 Task: Look for space in Le Hochet, Mauritius from 7th July, 2023 to 15th July, 2023 for 6 adults in price range Rs.15000 to Rs.20000. Place can be entire place with 3 bedrooms having 3 beds and 3 bathrooms. Property type can be house, flat, guest house. Amenities needed are: washing machine. Booking option can be shelf check-in. Required host language is English.
Action: Mouse moved to (439, 118)
Screenshot: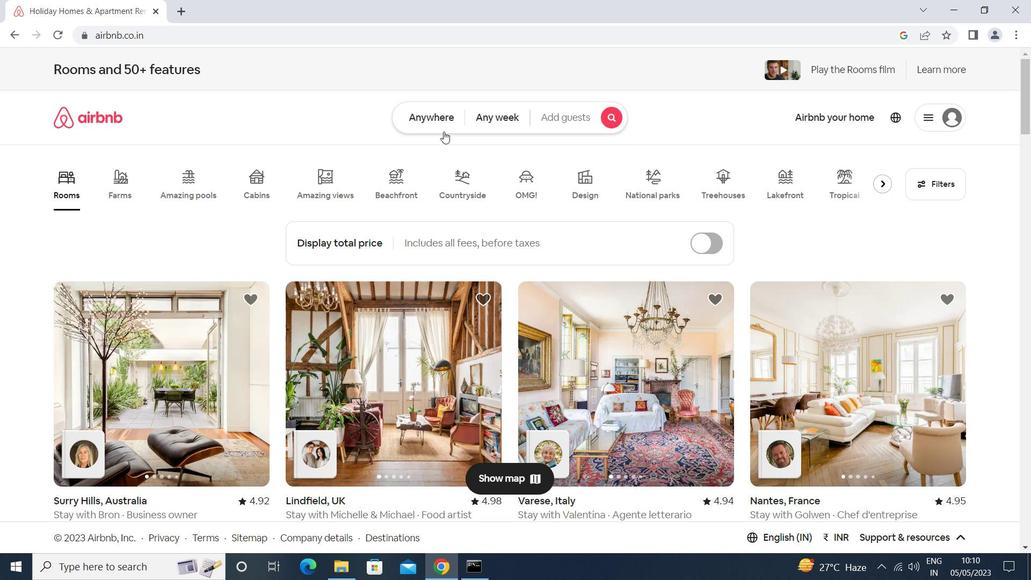 
Action: Mouse pressed left at (439, 118)
Screenshot: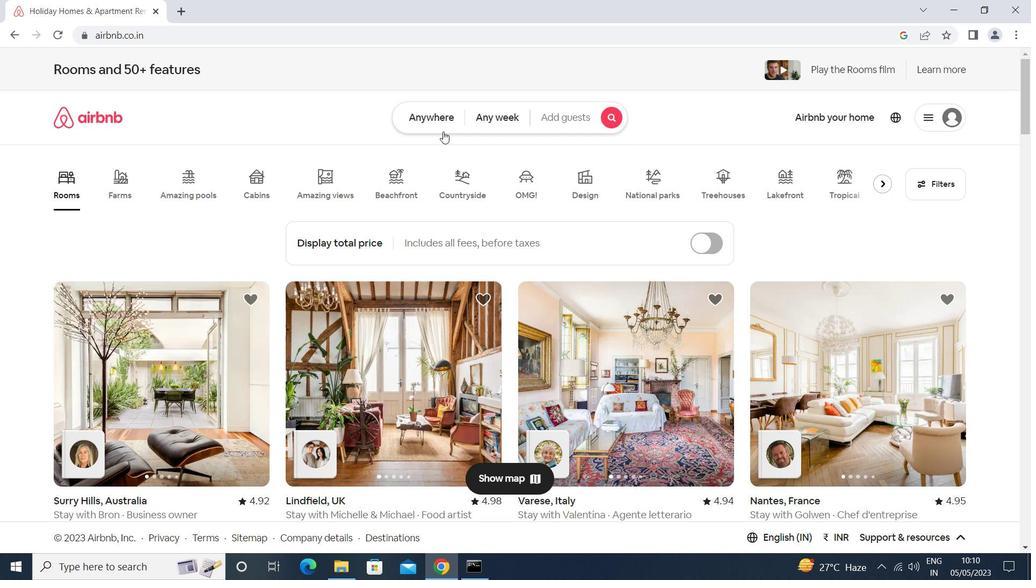 
Action: Mouse moved to (379, 164)
Screenshot: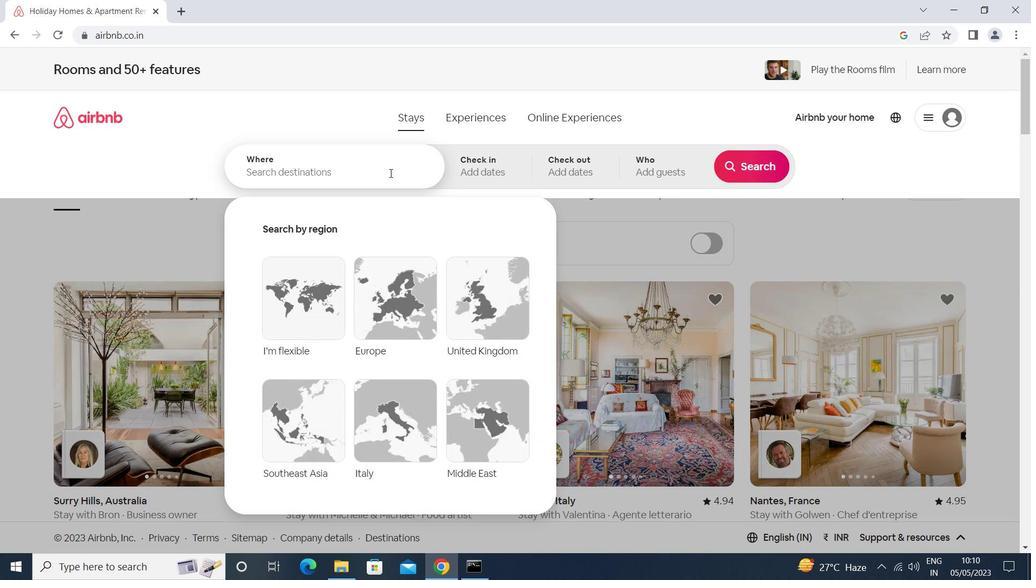 
Action: Mouse pressed left at (379, 164)
Screenshot: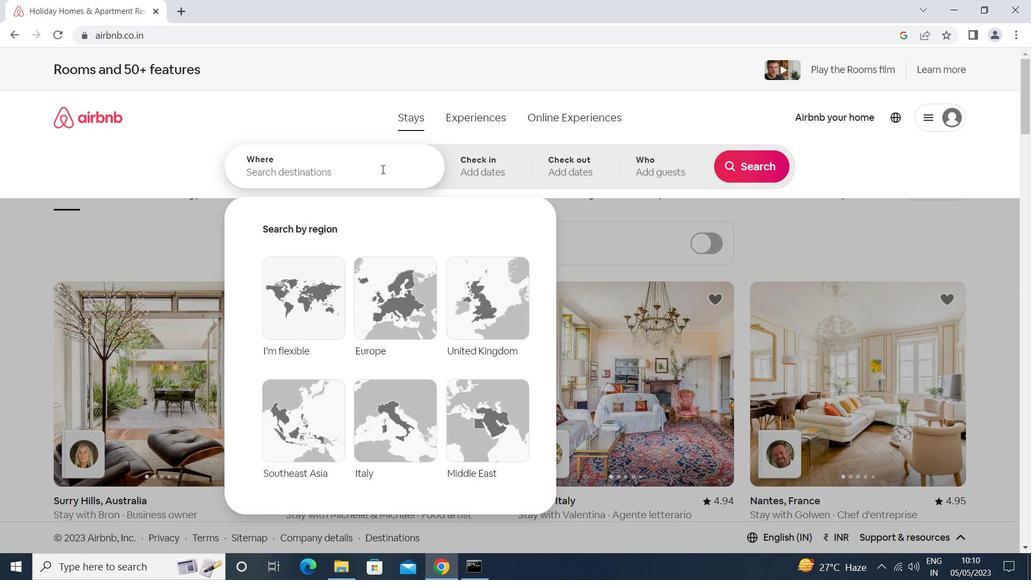 
Action: Mouse moved to (379, 164)
Screenshot: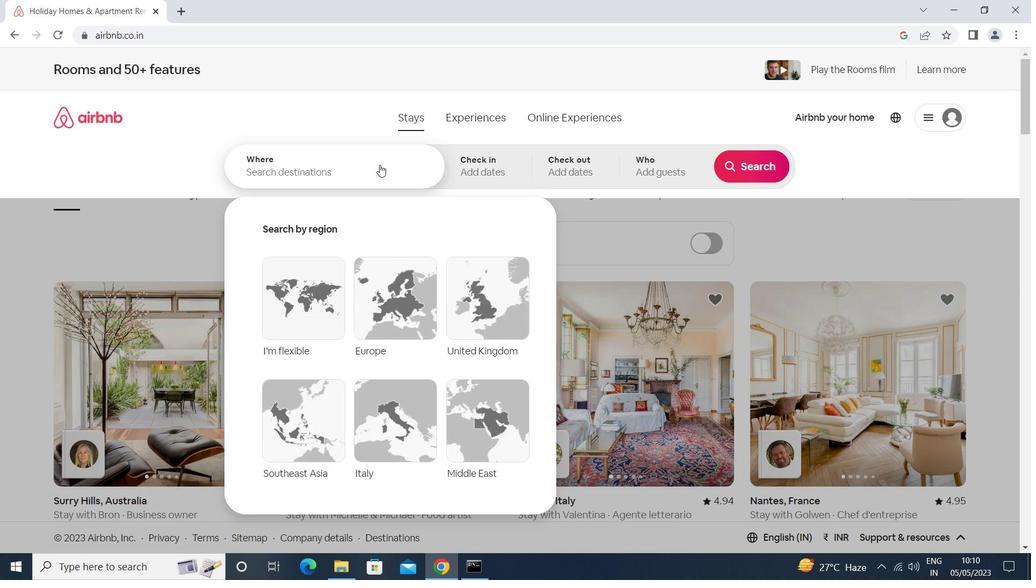 
Action: Key pressed le<Key.backspace><Key.caps_lock>e<Key.space>hochet<Key.space><Key.enter>
Screenshot: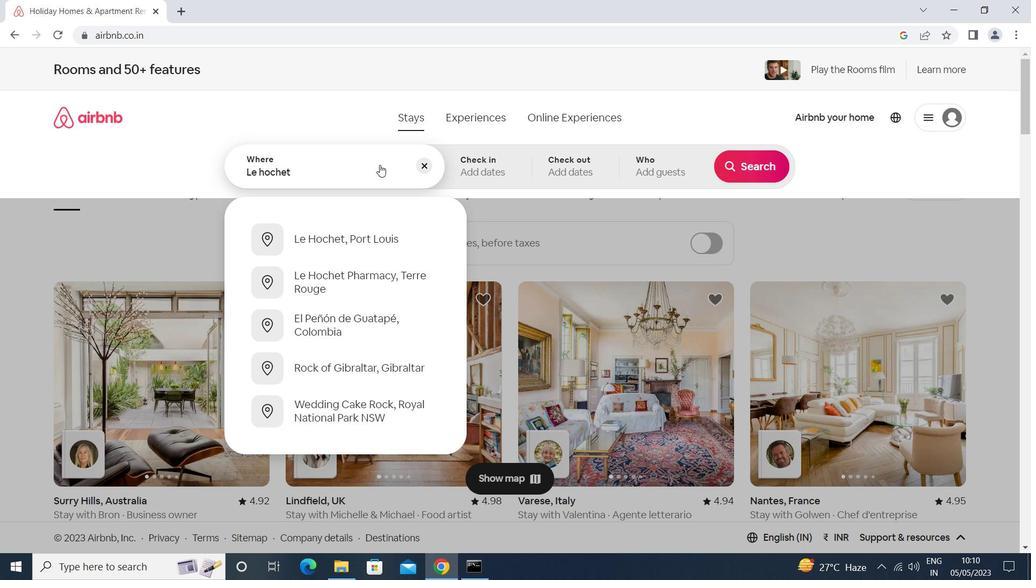 
Action: Mouse moved to (745, 271)
Screenshot: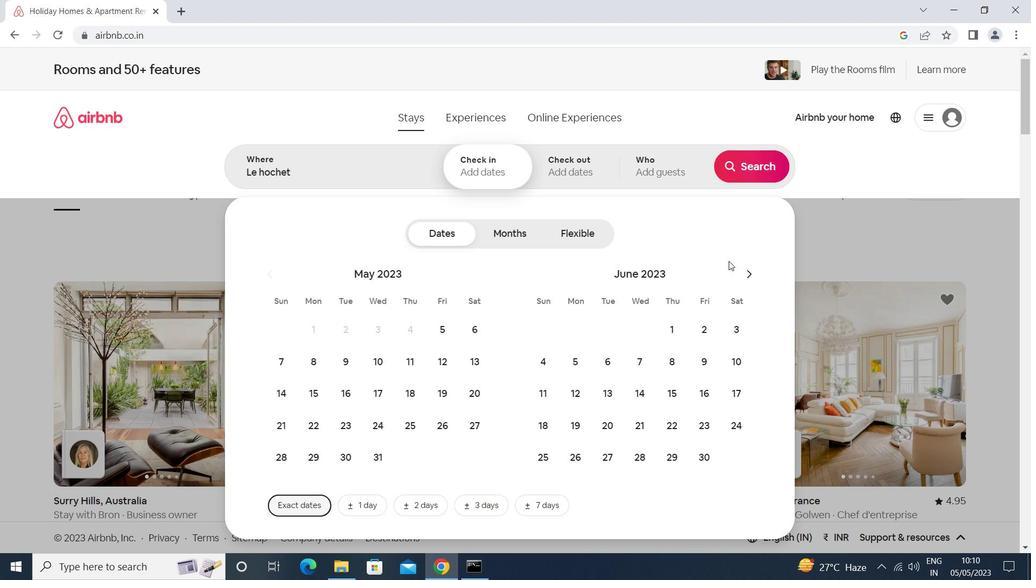
Action: Mouse pressed left at (745, 271)
Screenshot: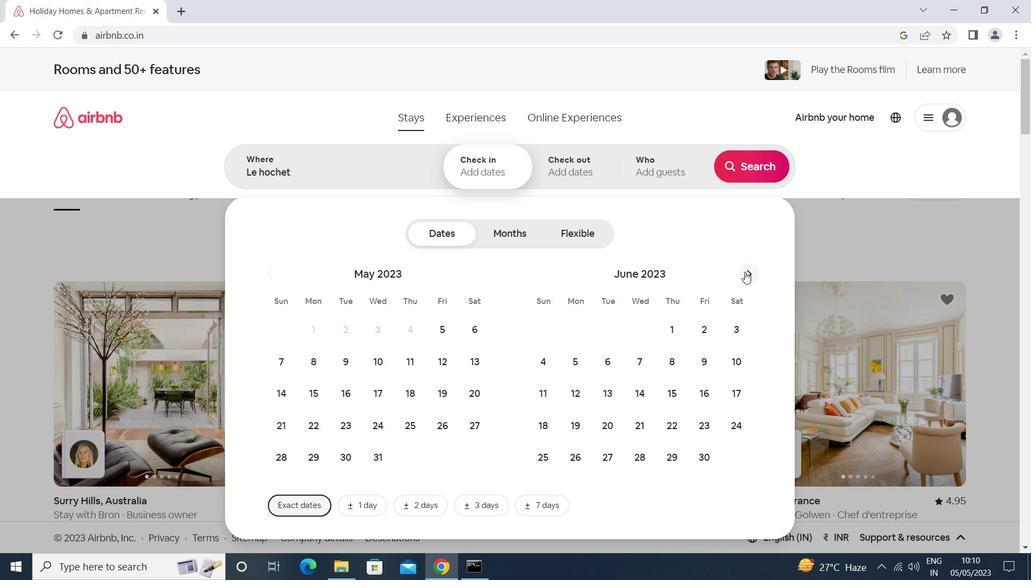 
Action: Mouse moved to (705, 365)
Screenshot: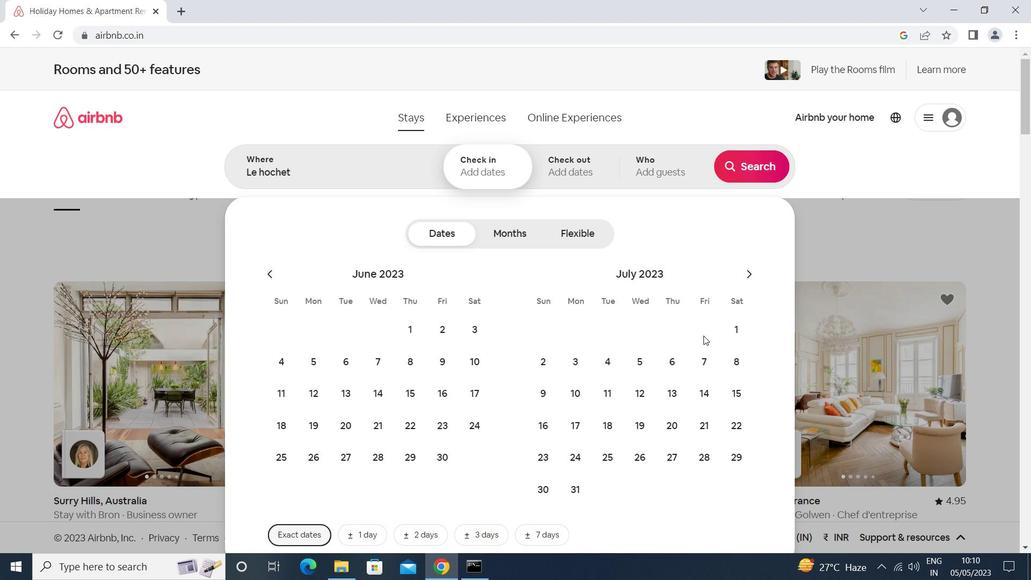 
Action: Mouse pressed left at (705, 365)
Screenshot: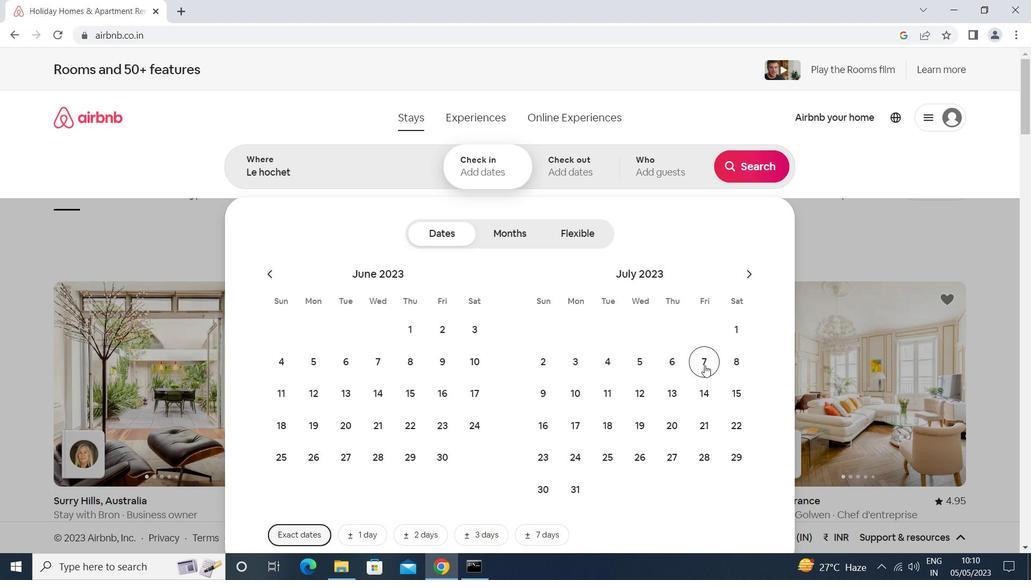 
Action: Mouse moved to (566, 424)
Screenshot: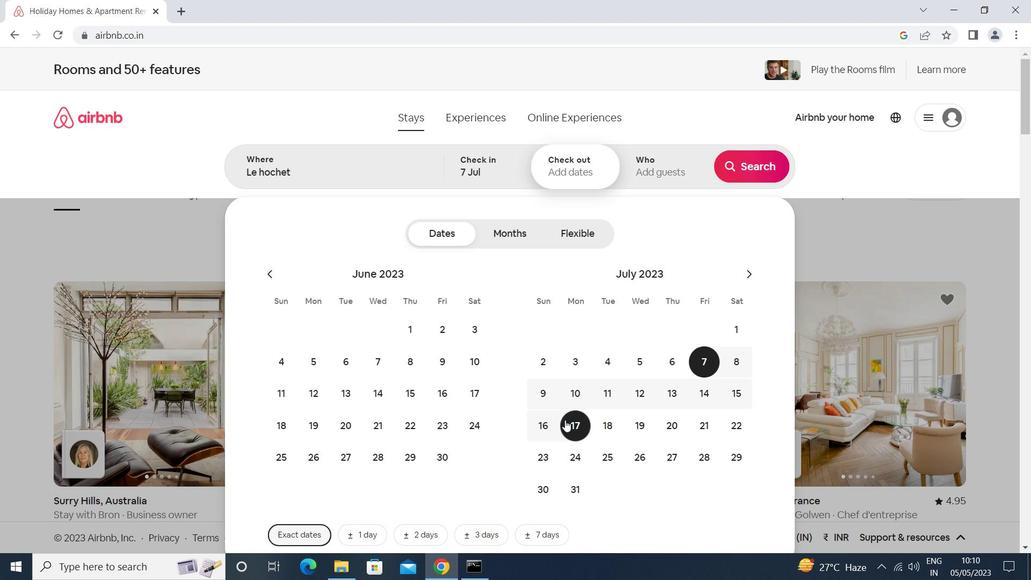 
Action: Mouse pressed left at (566, 424)
Screenshot: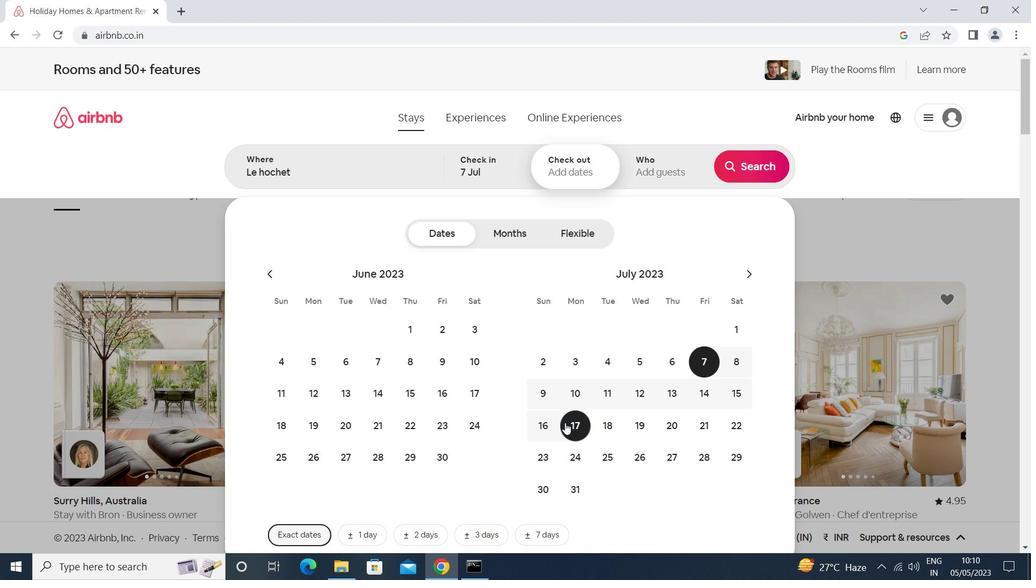 
Action: Mouse moved to (639, 174)
Screenshot: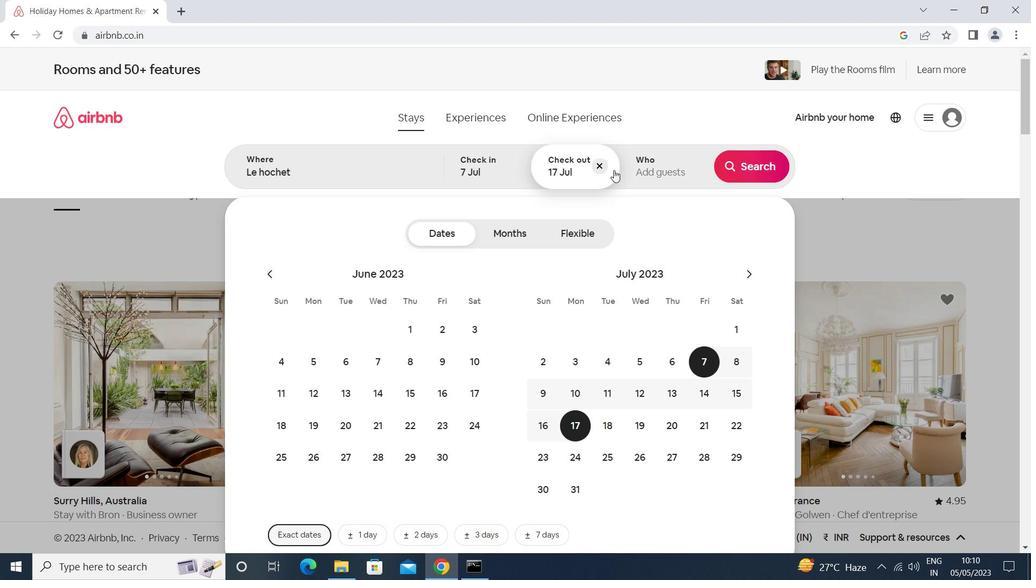 
Action: Mouse pressed left at (639, 174)
Screenshot: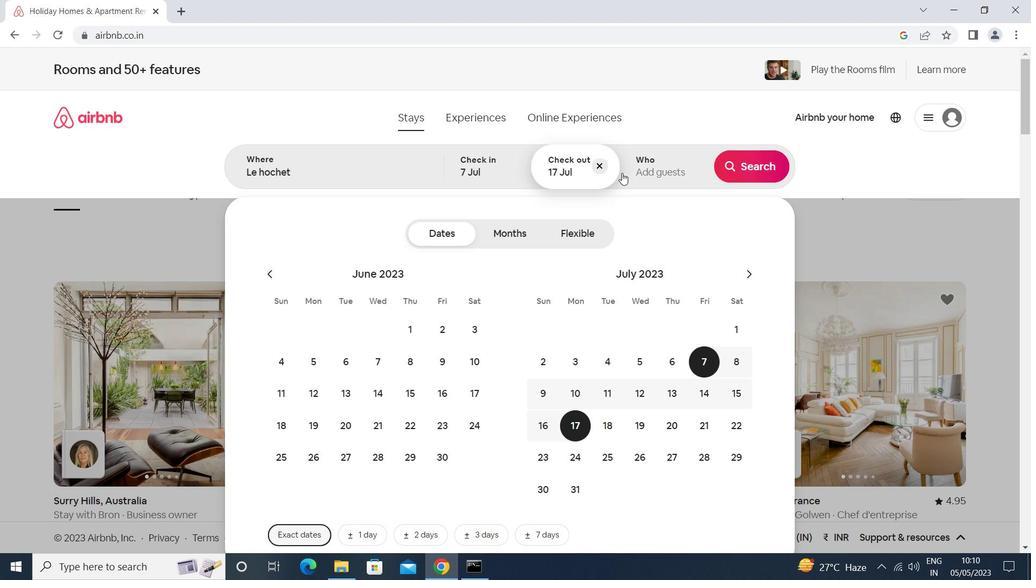 
Action: Mouse moved to (756, 237)
Screenshot: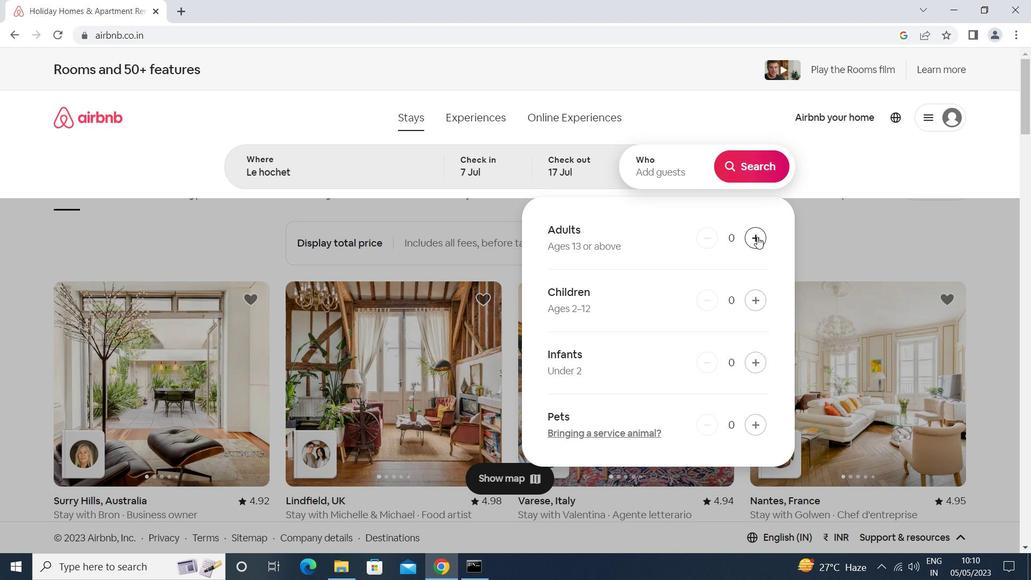 
Action: Mouse pressed left at (756, 237)
Screenshot: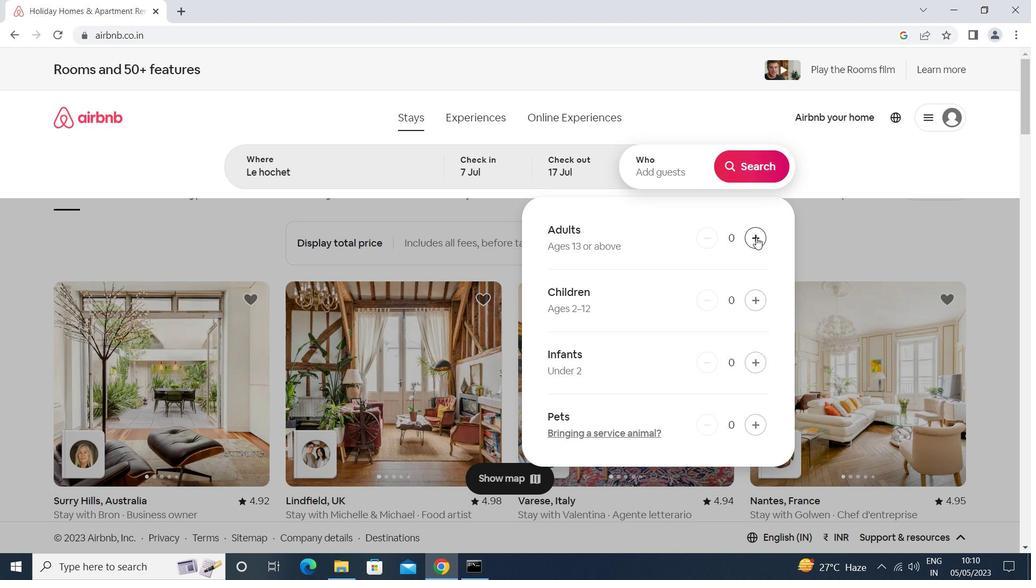 
Action: Mouse moved to (755, 237)
Screenshot: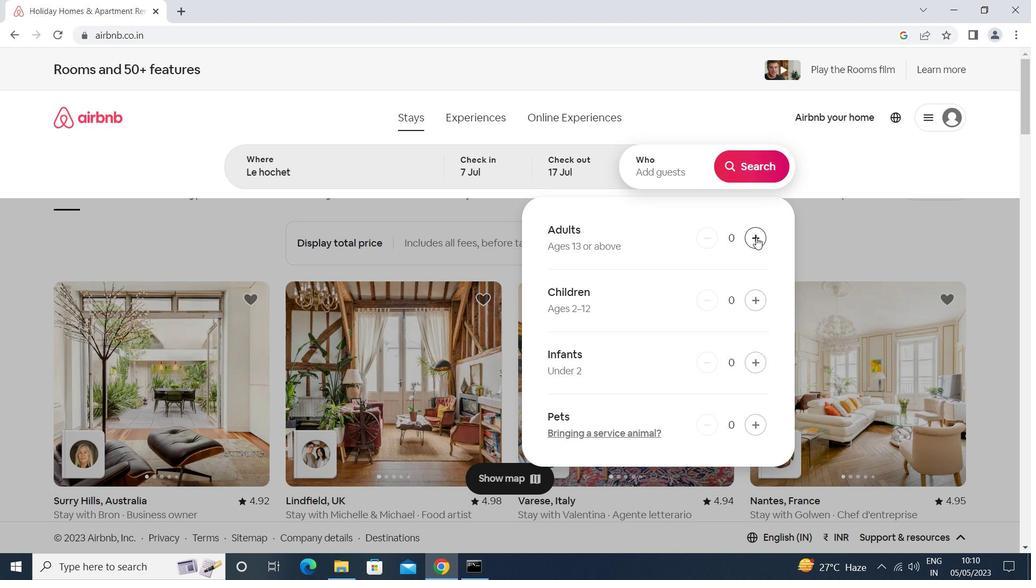 
Action: Mouse pressed left at (755, 237)
Screenshot: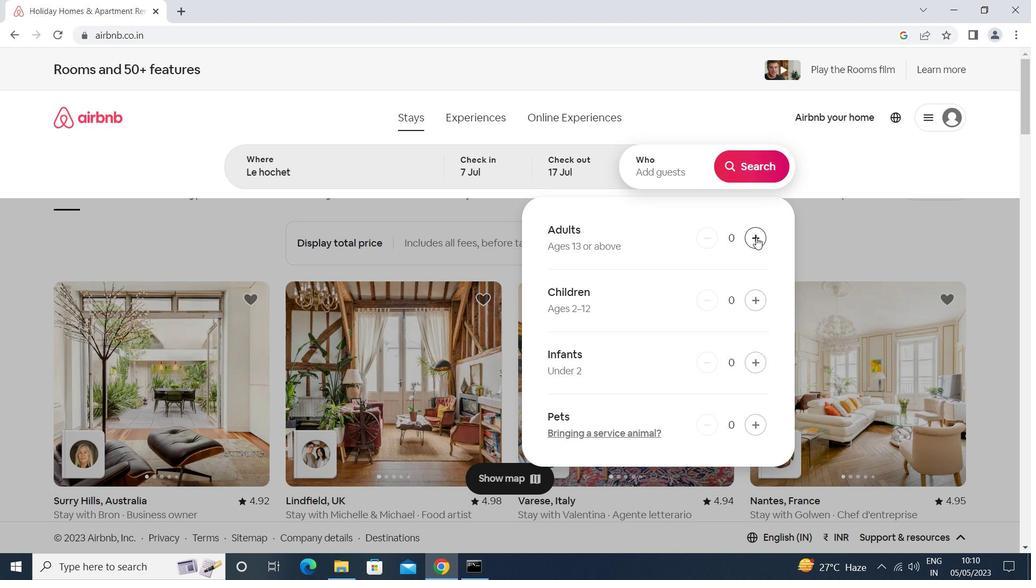 
Action: Mouse moved to (755, 237)
Screenshot: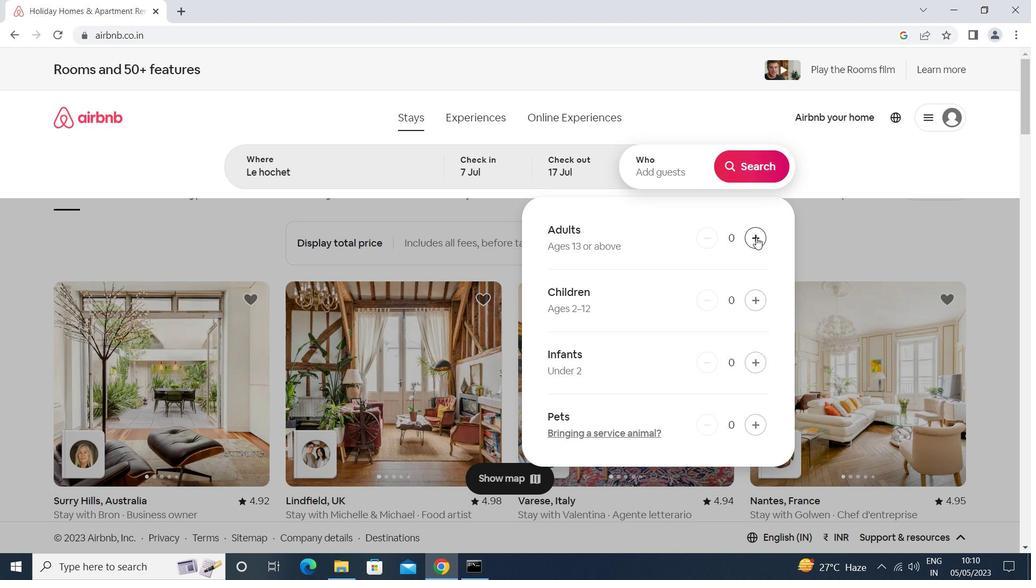 
Action: Mouse pressed left at (755, 237)
Screenshot: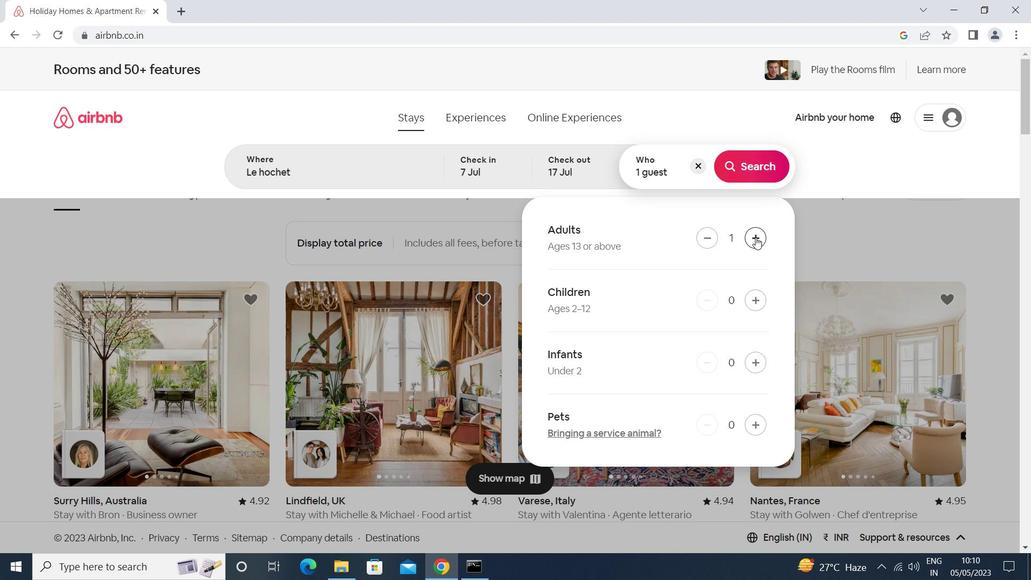 
Action: Mouse pressed left at (755, 237)
Screenshot: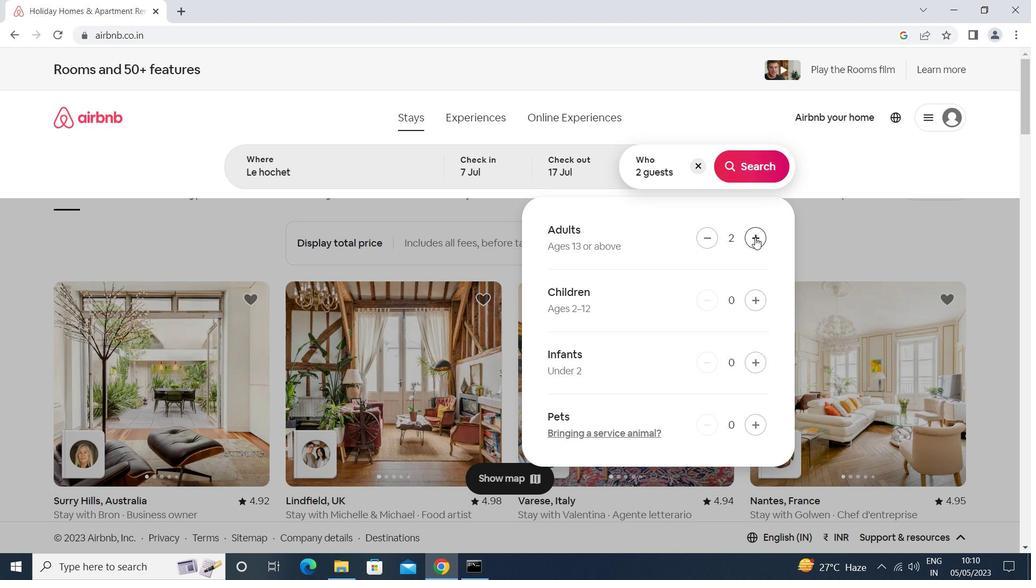 
Action: Mouse pressed left at (755, 237)
Screenshot: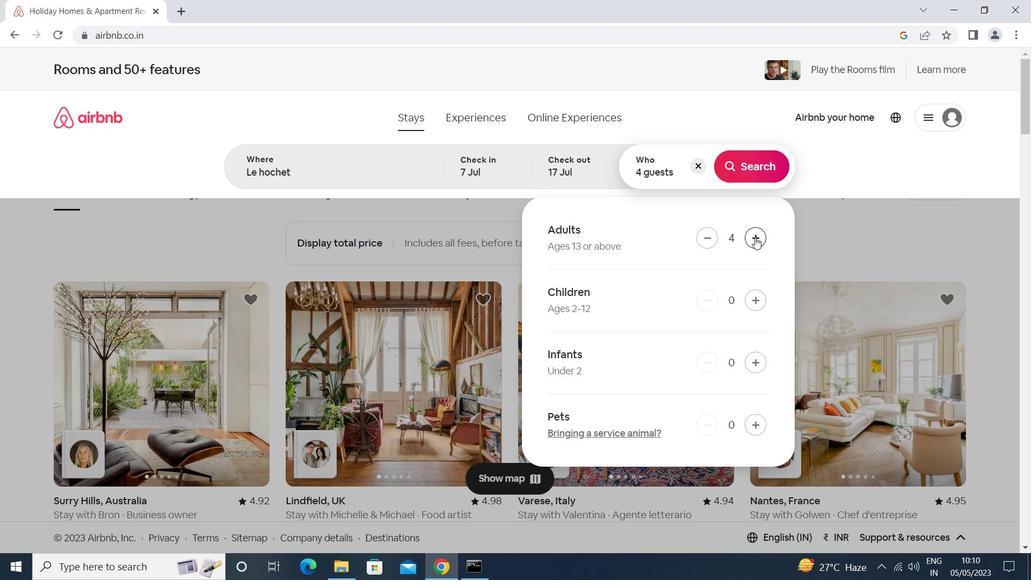
Action: Mouse pressed left at (755, 237)
Screenshot: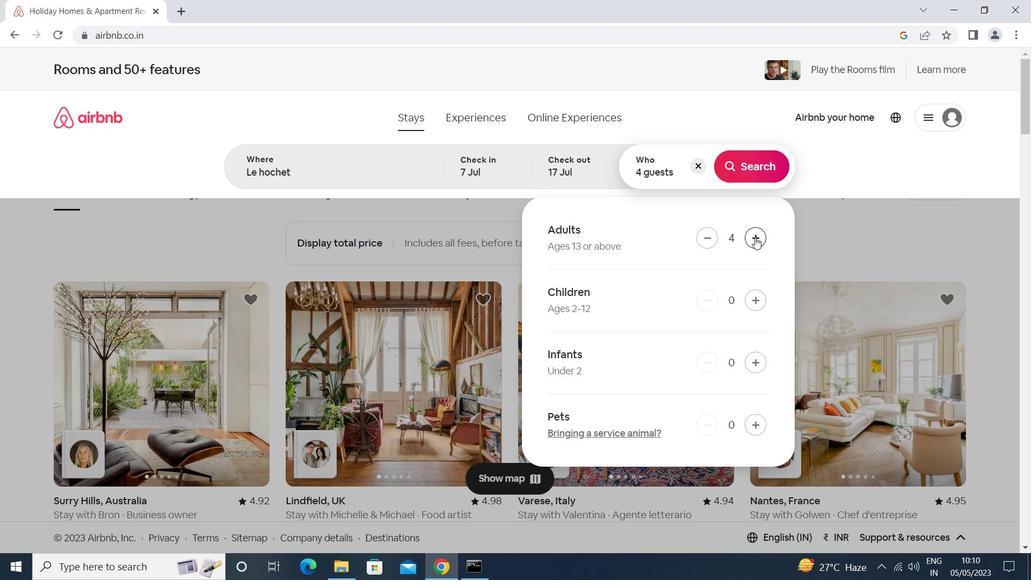 
Action: Mouse moved to (752, 164)
Screenshot: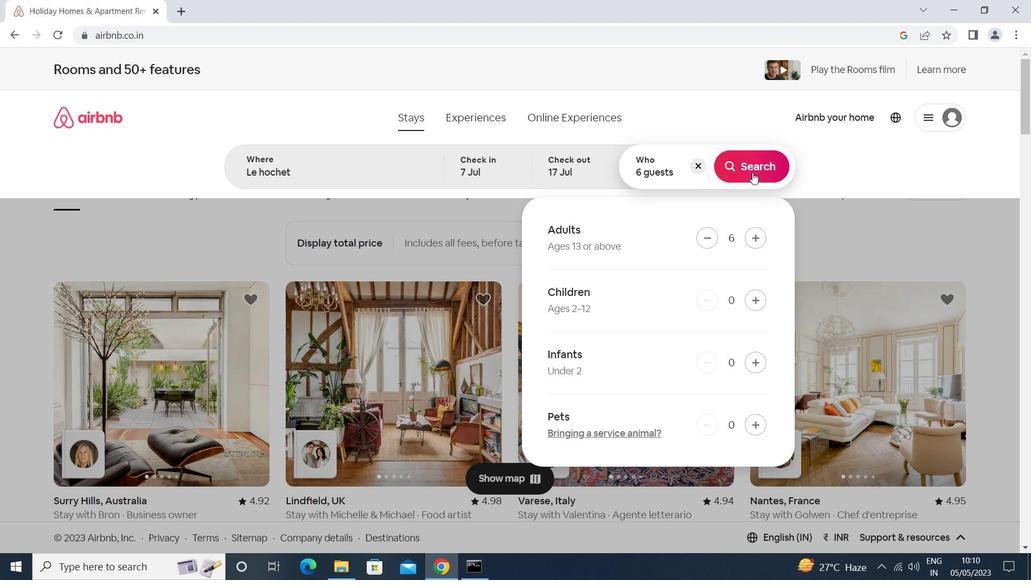 
Action: Mouse pressed left at (752, 164)
Screenshot: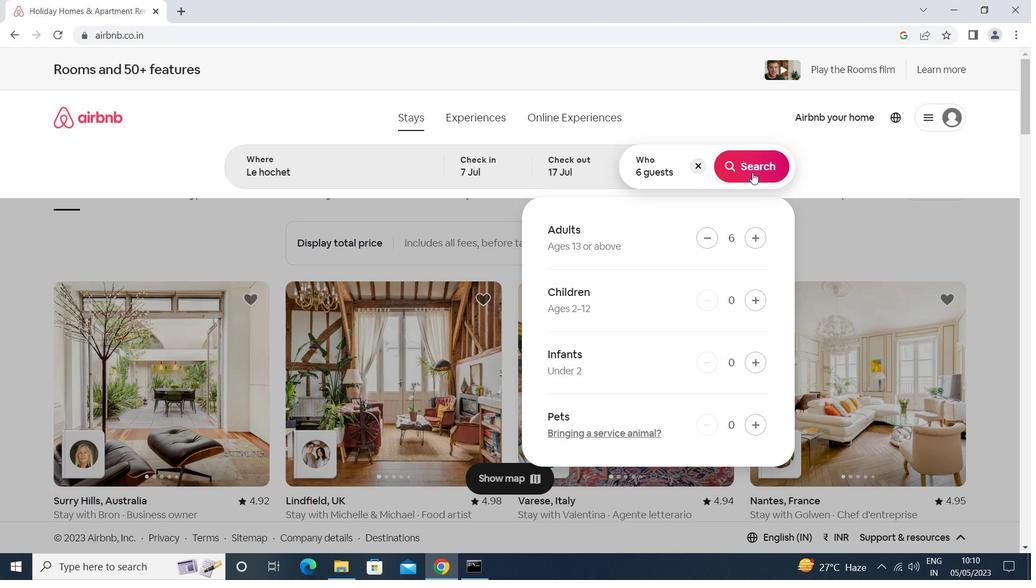 
Action: Mouse moved to (992, 118)
Screenshot: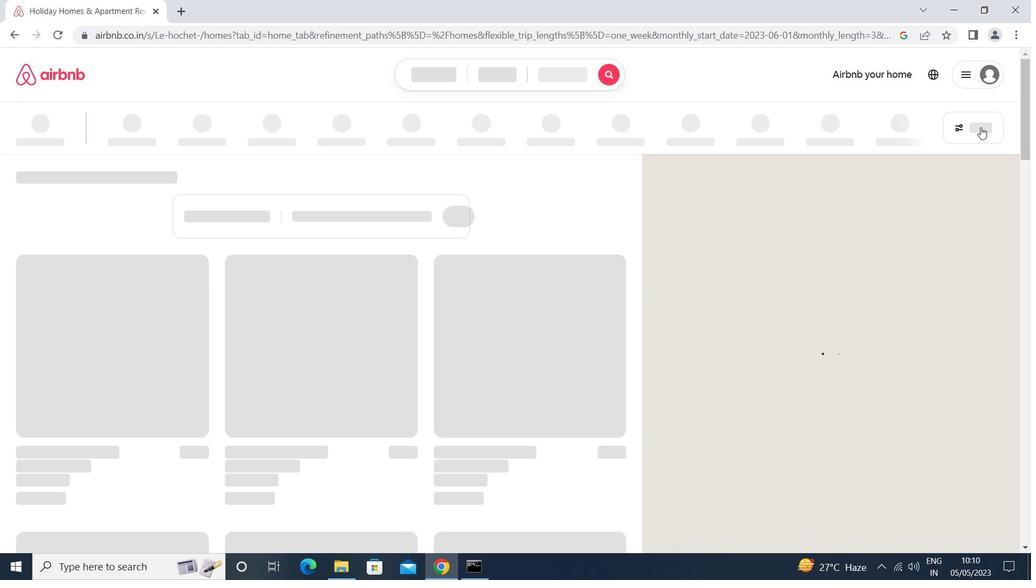 
Action: Mouse pressed left at (992, 118)
Screenshot: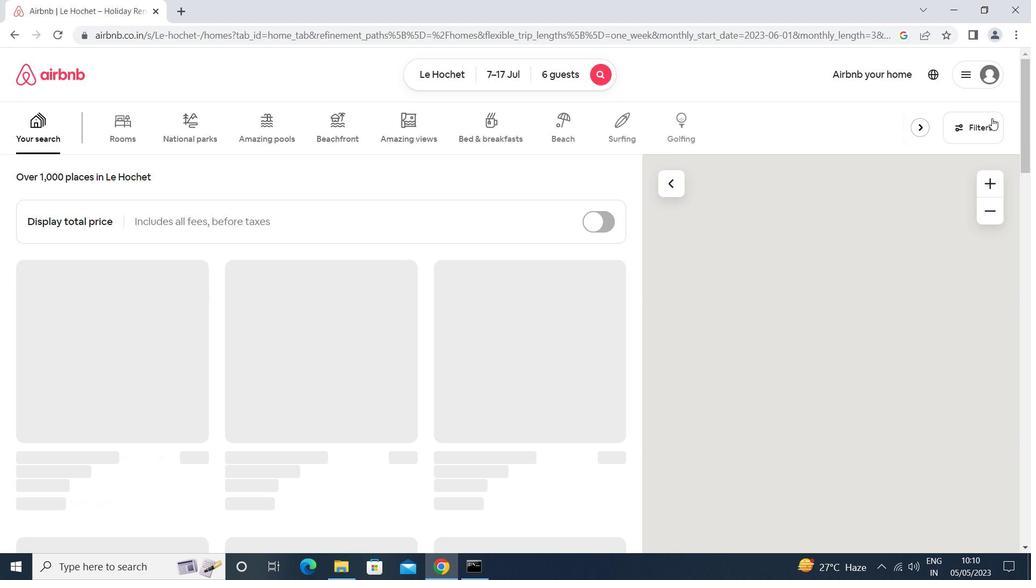 
Action: Mouse moved to (365, 463)
Screenshot: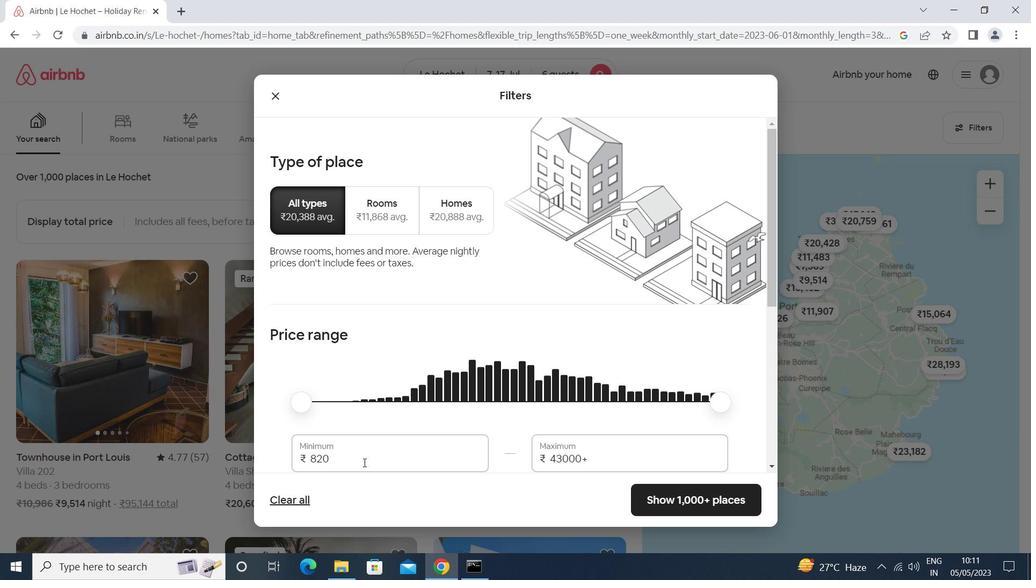 
Action: Mouse pressed left at (365, 463)
Screenshot: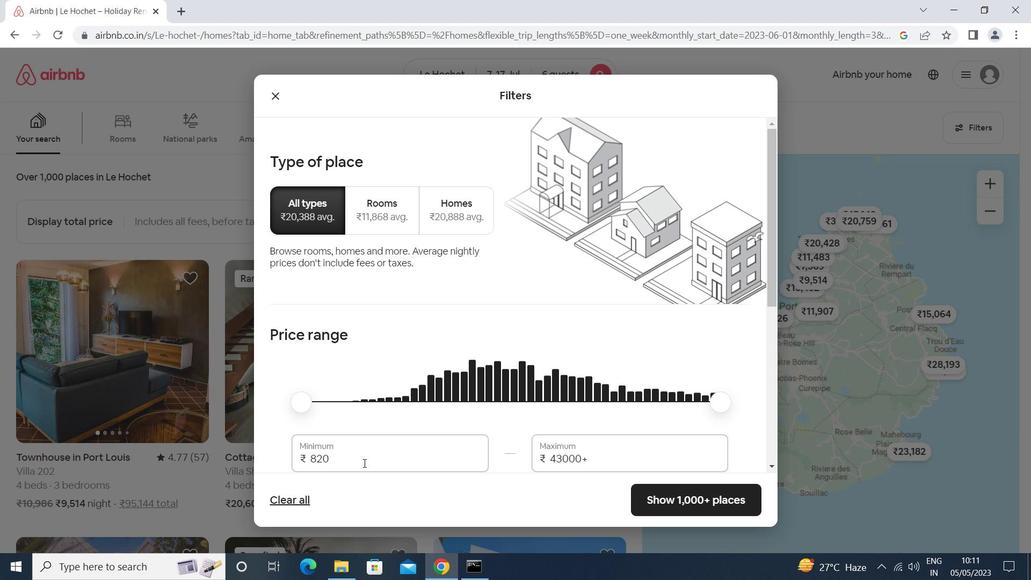 
Action: Mouse moved to (365, 435)
Screenshot: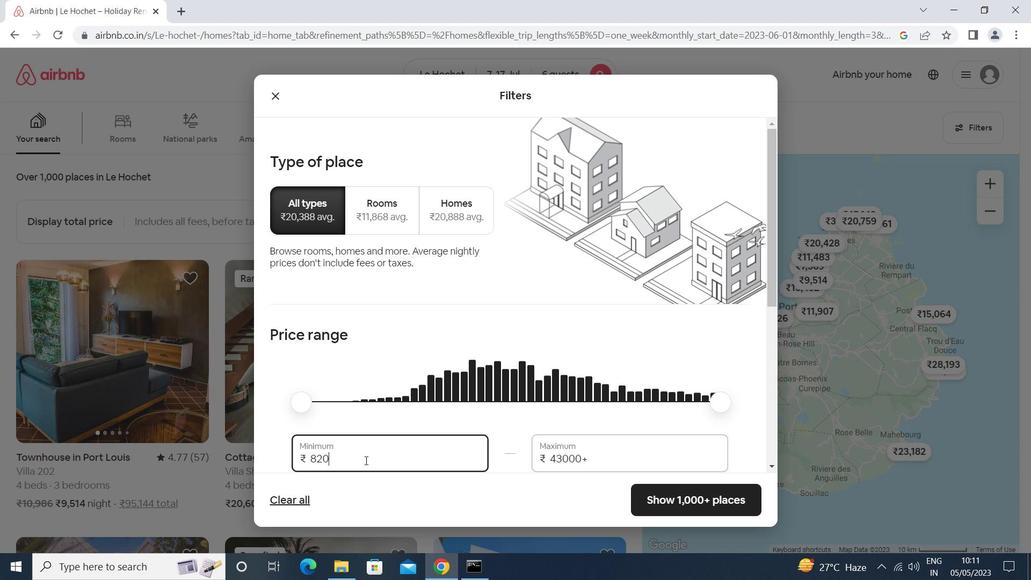 
Action: Key pressed <Key.backspace><Key.backspace><Key.backspace><Key.backspace>15000<Key.tab>20000
Screenshot: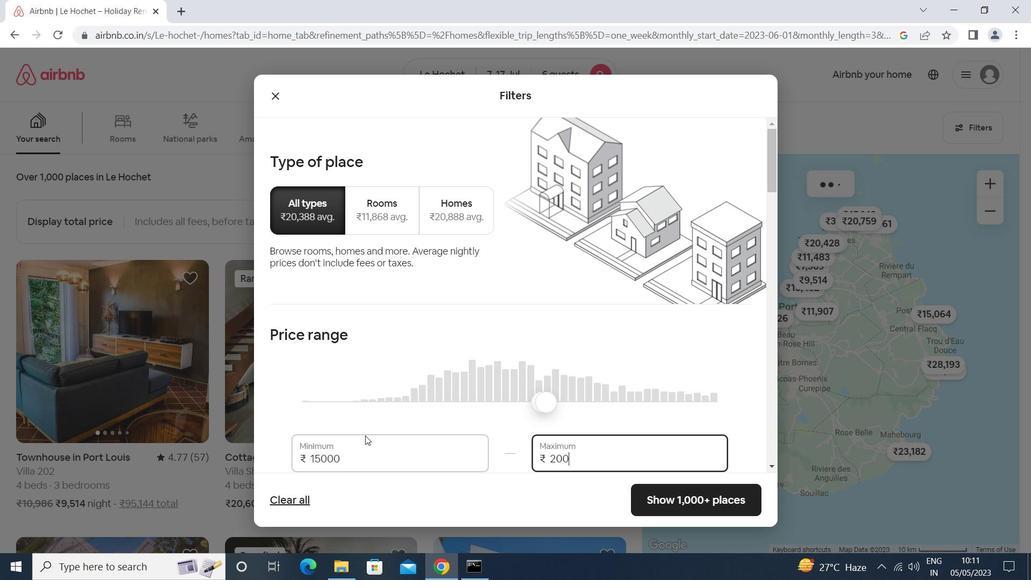 
Action: Mouse scrolled (365, 435) with delta (0, 0)
Screenshot: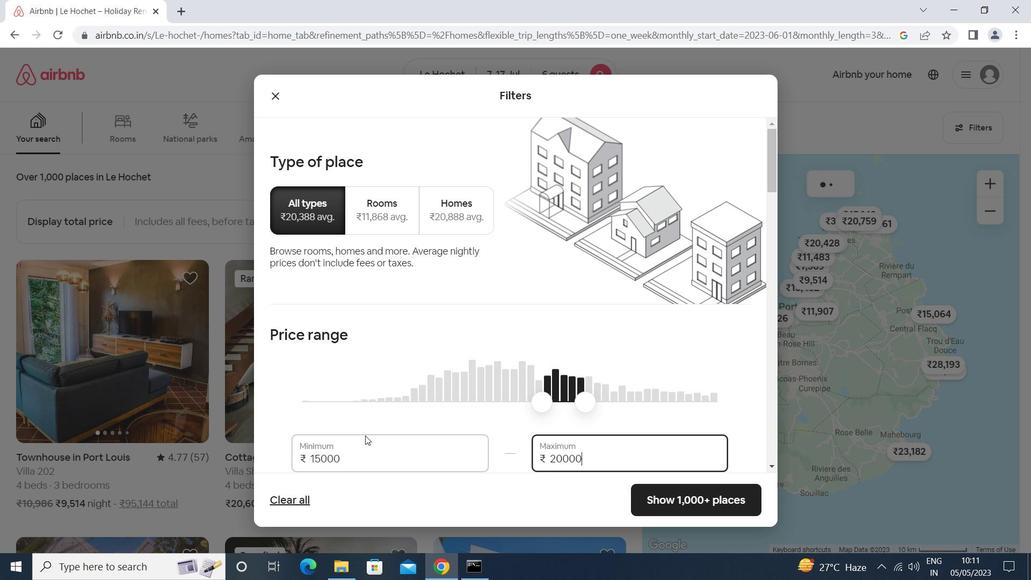 
Action: Mouse scrolled (365, 435) with delta (0, 0)
Screenshot: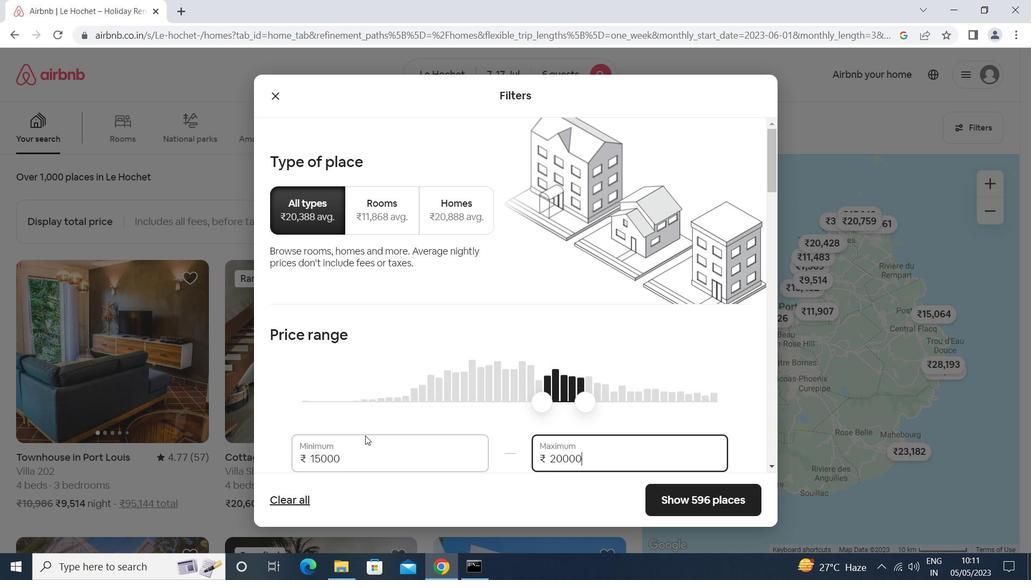 
Action: Mouse scrolled (365, 435) with delta (0, 0)
Screenshot: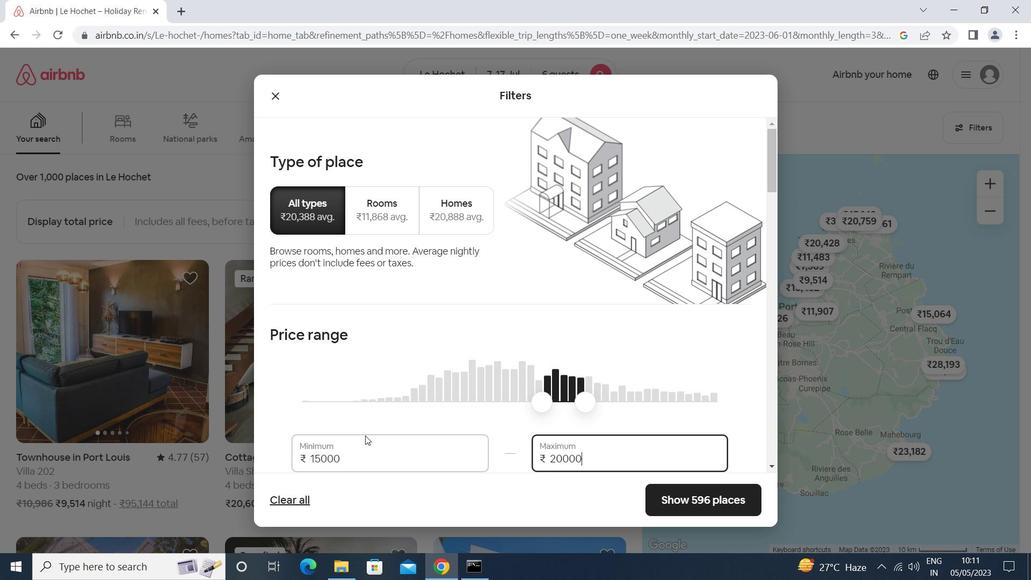
Action: Mouse scrolled (365, 435) with delta (0, 0)
Screenshot: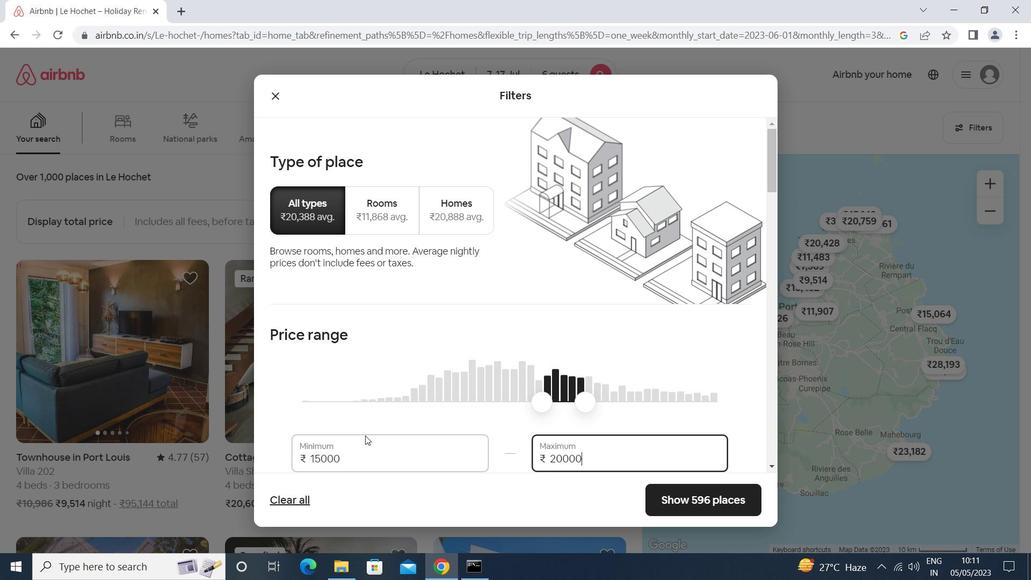 
Action: Mouse moved to (451, 331)
Screenshot: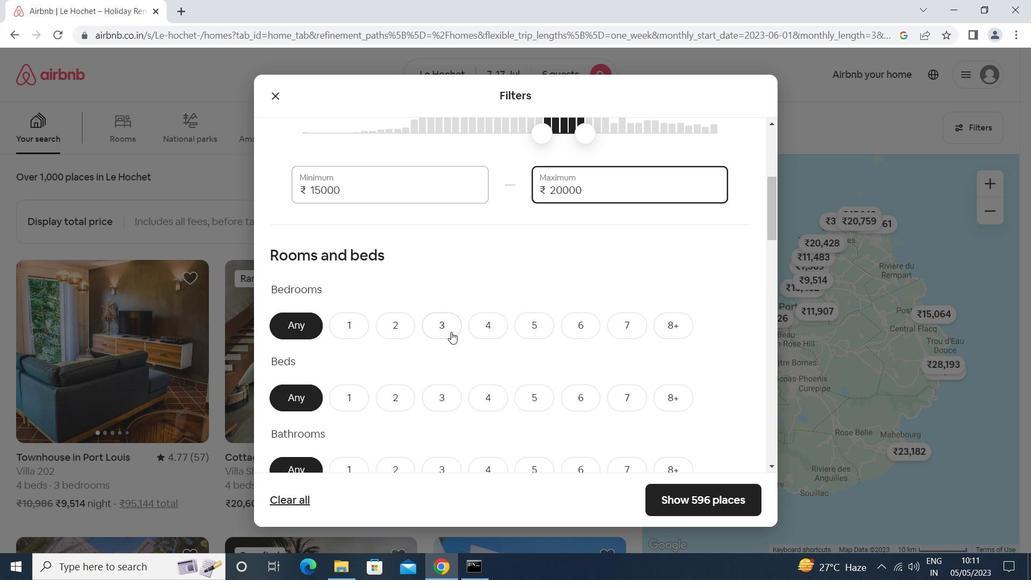 
Action: Mouse pressed left at (451, 331)
Screenshot: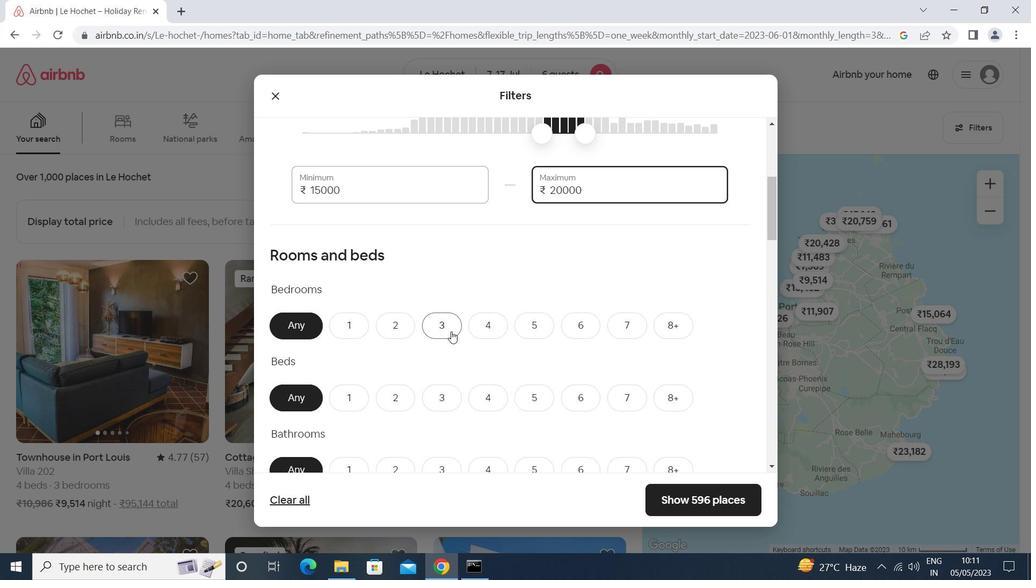 
Action: Mouse scrolled (451, 330) with delta (0, 0)
Screenshot: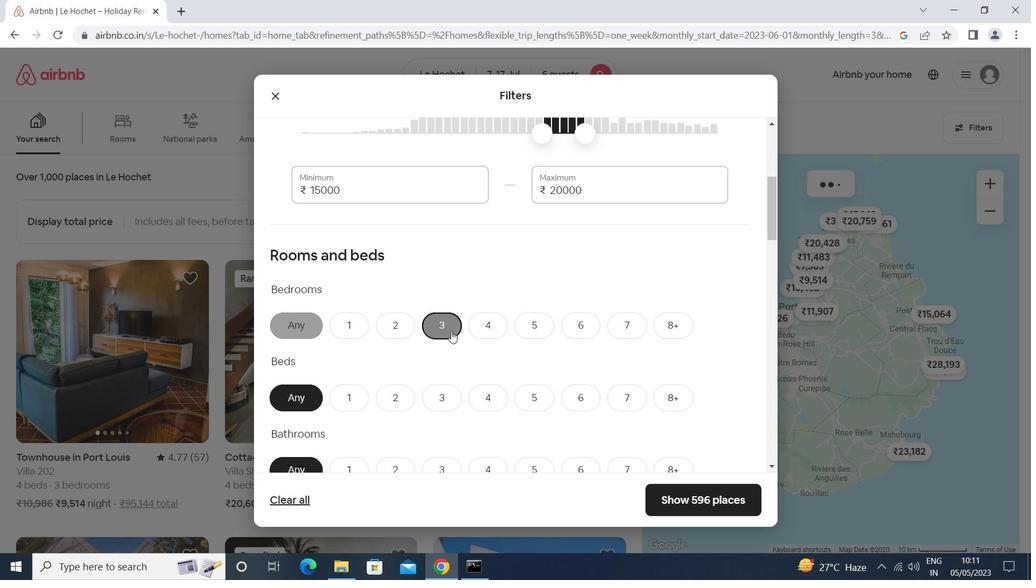 
Action: Mouse pressed left at (451, 331)
Screenshot: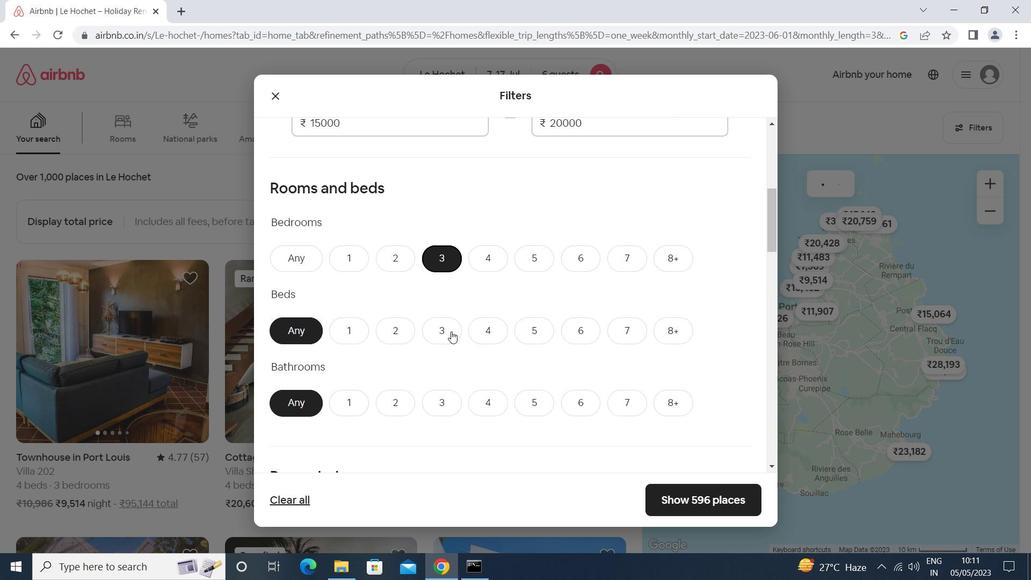 
Action: Mouse scrolled (451, 330) with delta (0, 0)
Screenshot: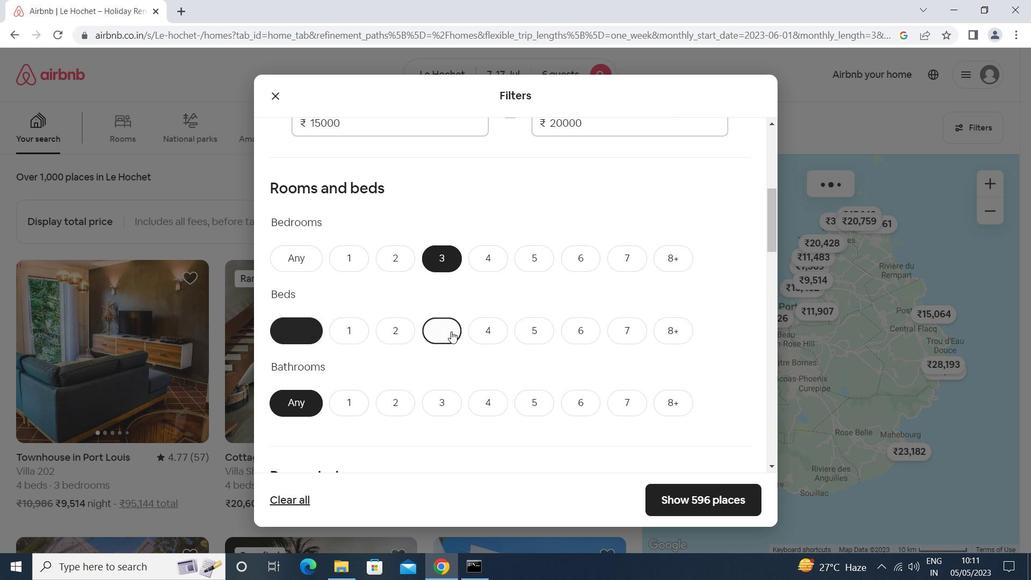
Action: Mouse moved to (450, 331)
Screenshot: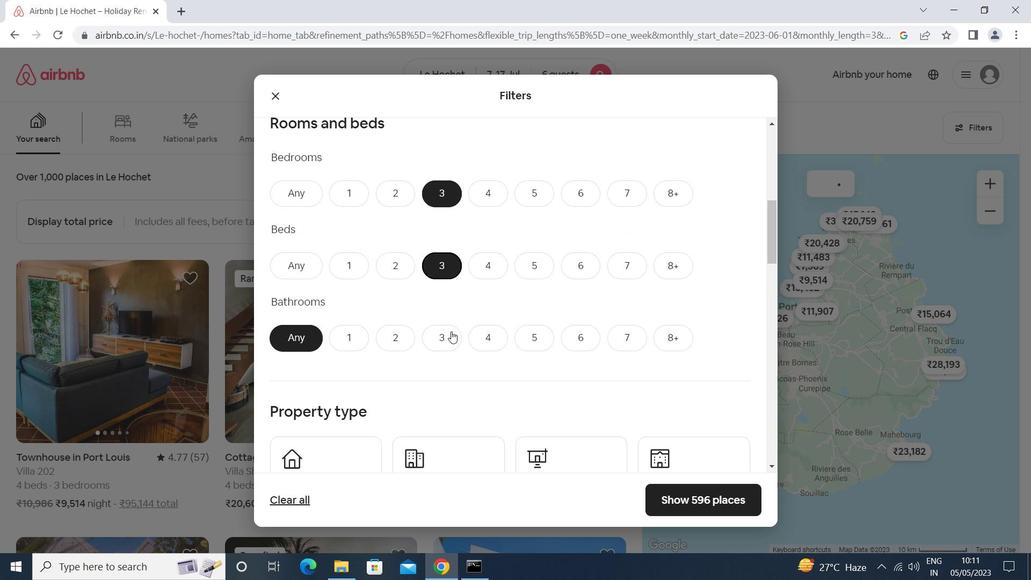 
Action: Mouse pressed left at (450, 331)
Screenshot: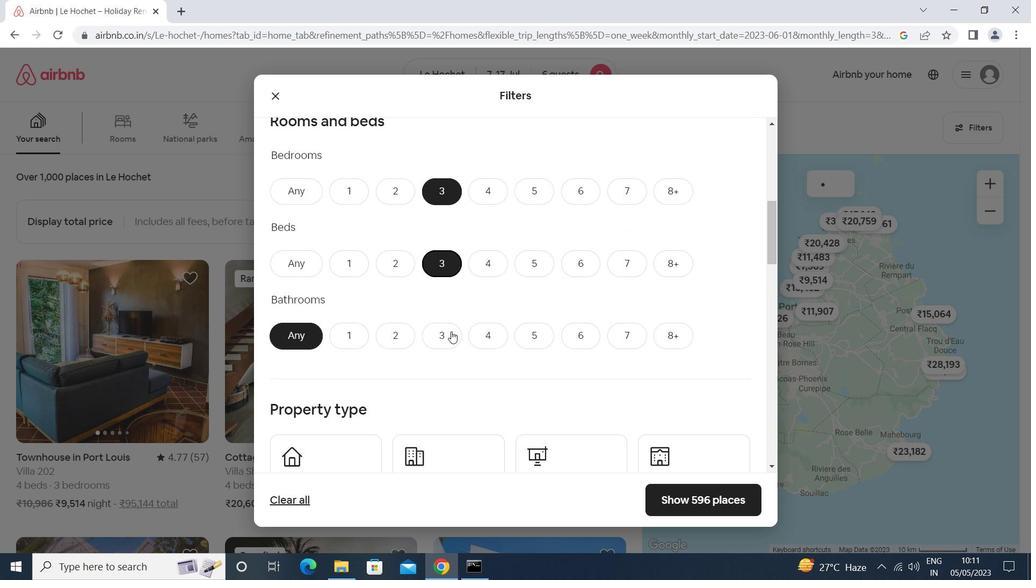 
Action: Mouse moved to (443, 331)
Screenshot: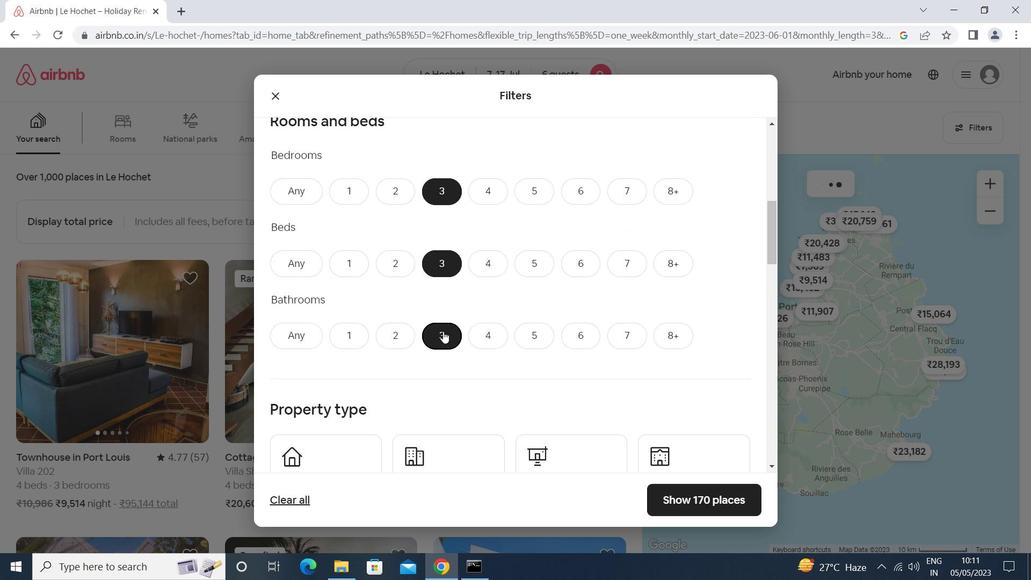 
Action: Mouse scrolled (443, 331) with delta (0, 0)
Screenshot: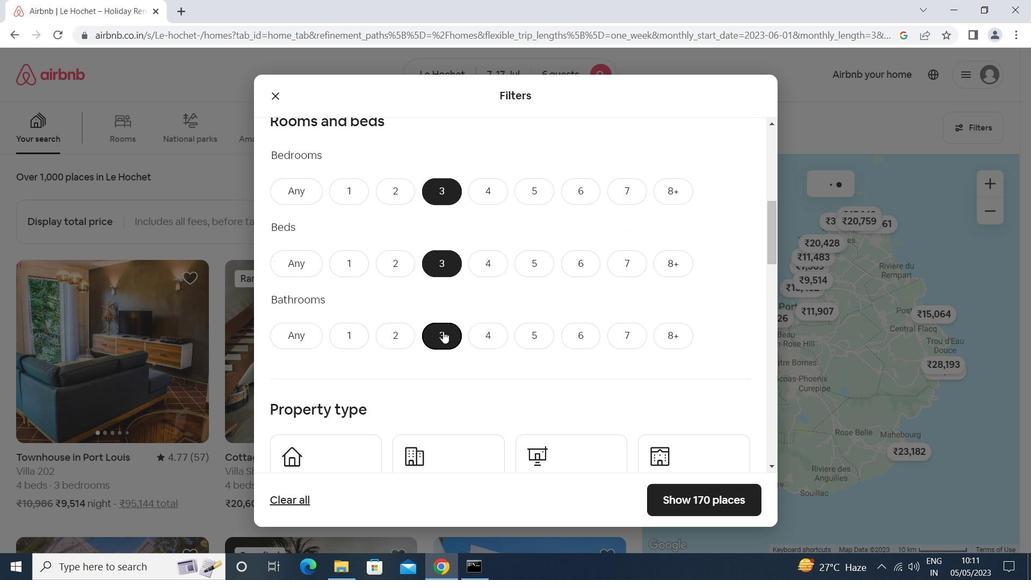 
Action: Mouse scrolled (443, 331) with delta (0, 0)
Screenshot: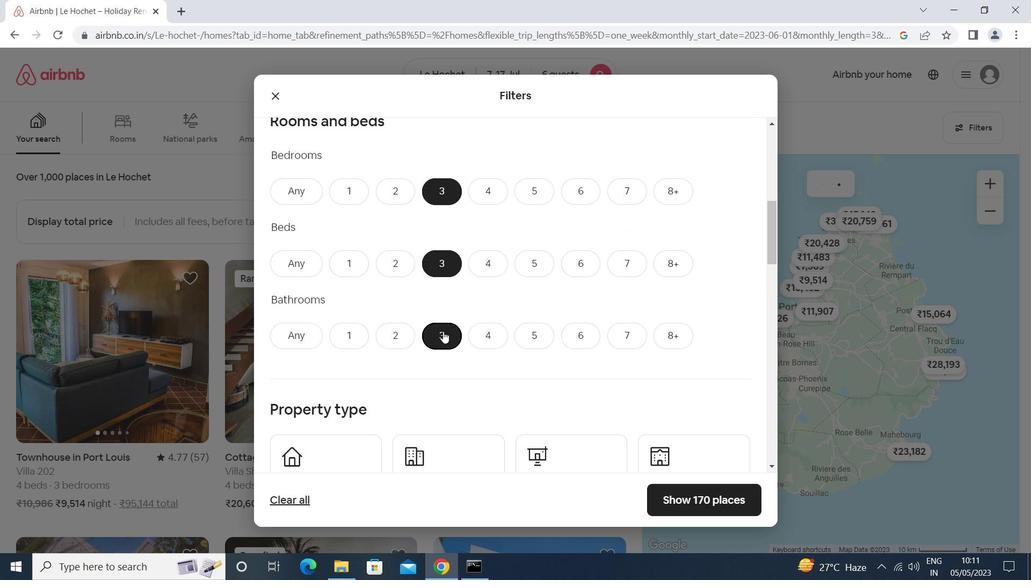
Action: Mouse scrolled (443, 331) with delta (0, 0)
Screenshot: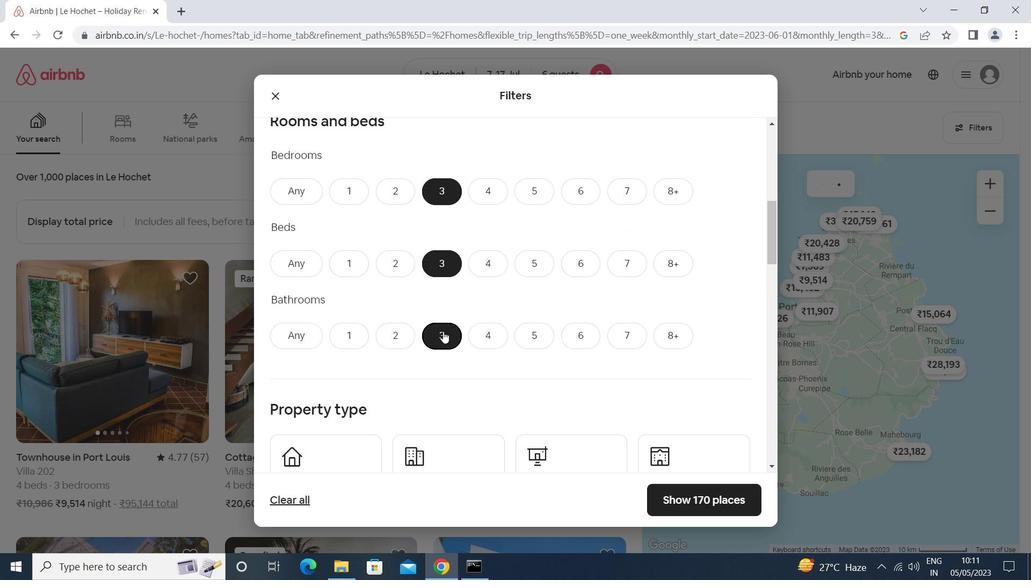 
Action: Mouse moved to (345, 307)
Screenshot: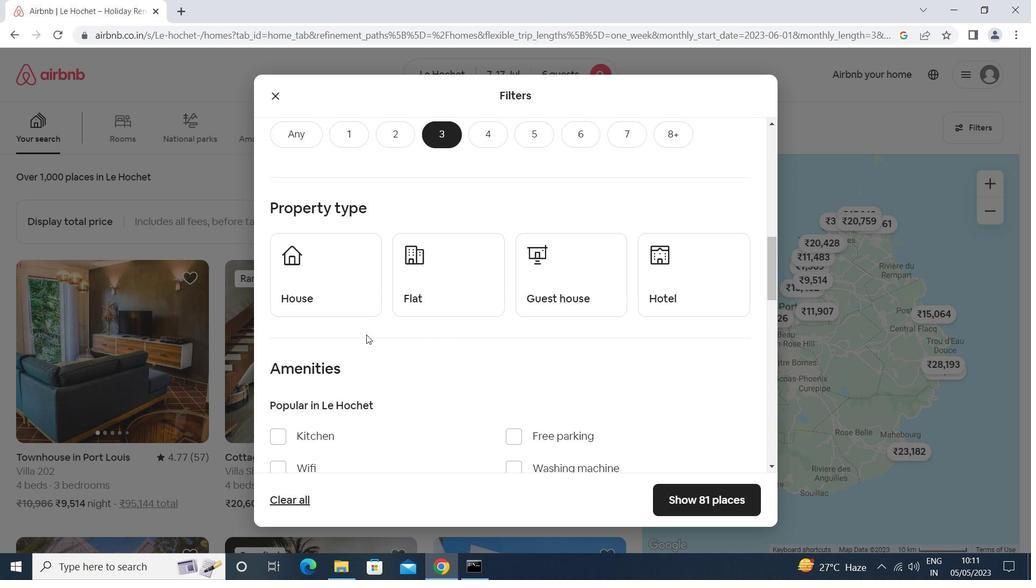 
Action: Mouse pressed left at (345, 307)
Screenshot: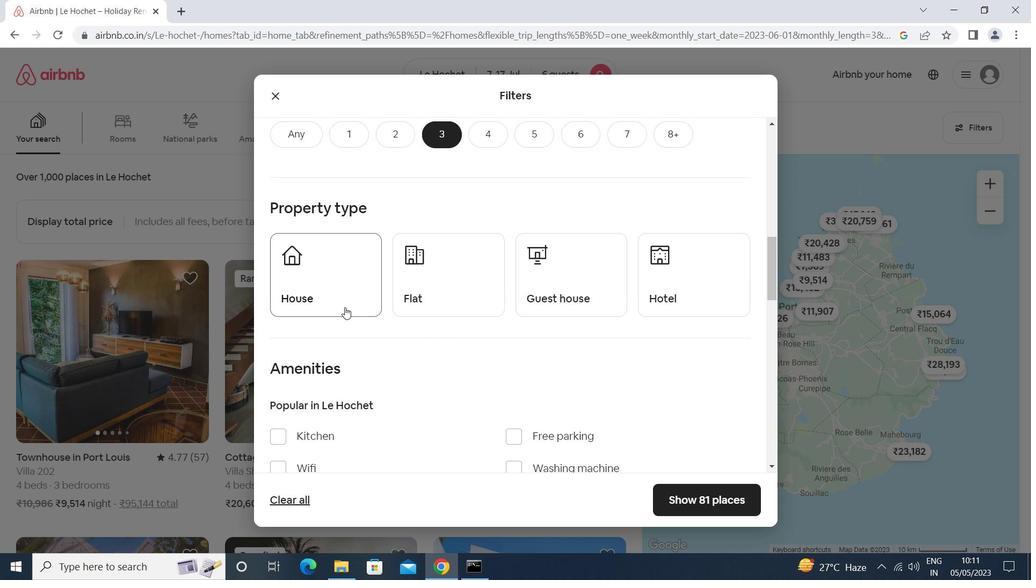 
Action: Mouse moved to (449, 304)
Screenshot: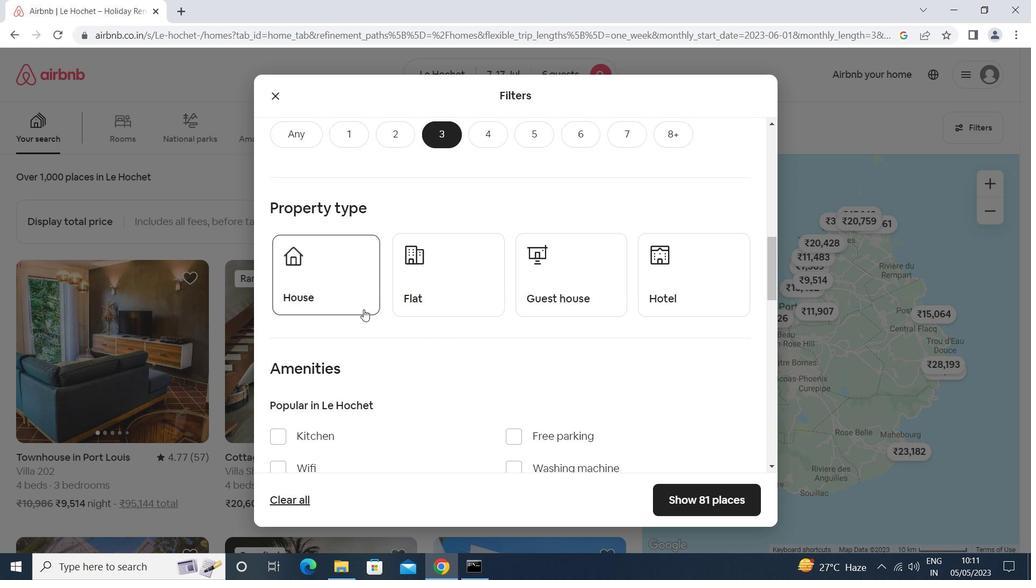 
Action: Mouse pressed left at (449, 304)
Screenshot: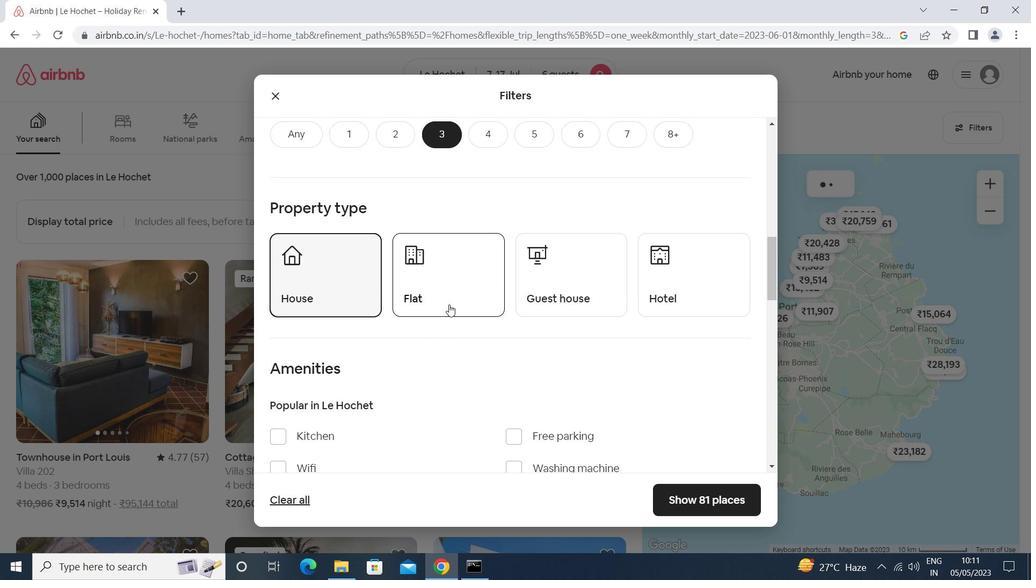 
Action: Mouse moved to (558, 295)
Screenshot: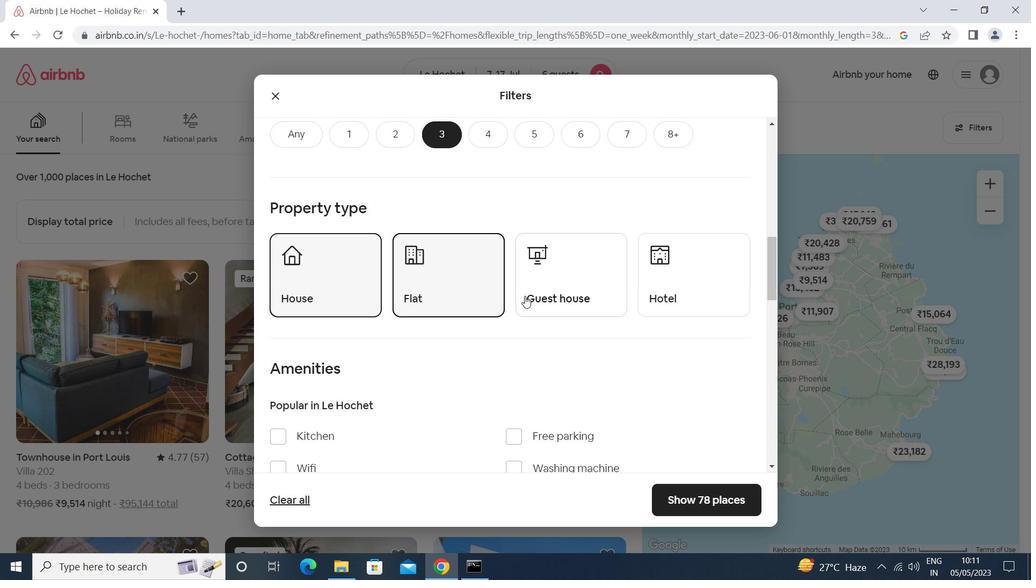 
Action: Mouse pressed left at (558, 295)
Screenshot: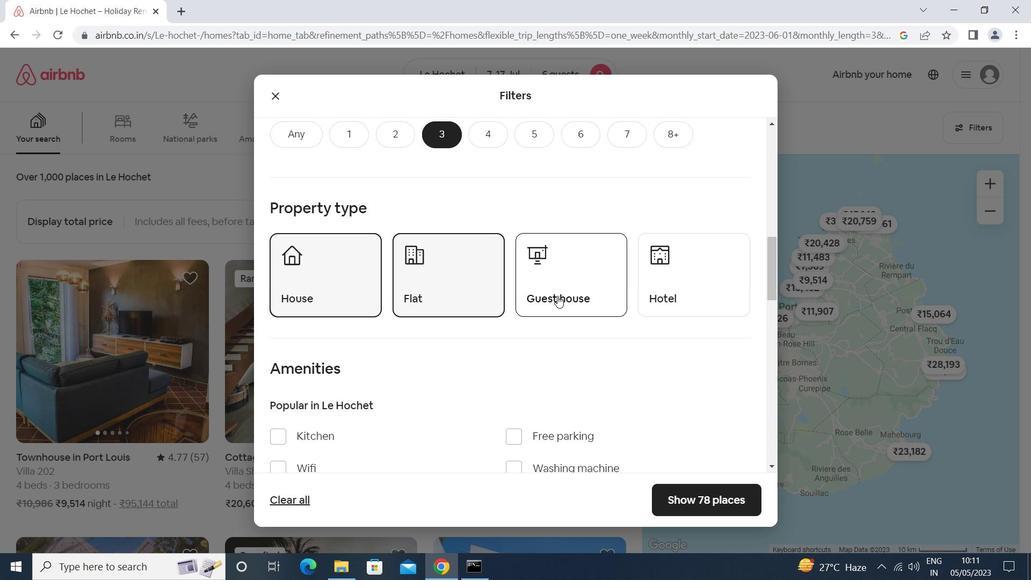
Action: Mouse scrolled (558, 294) with delta (0, 0)
Screenshot: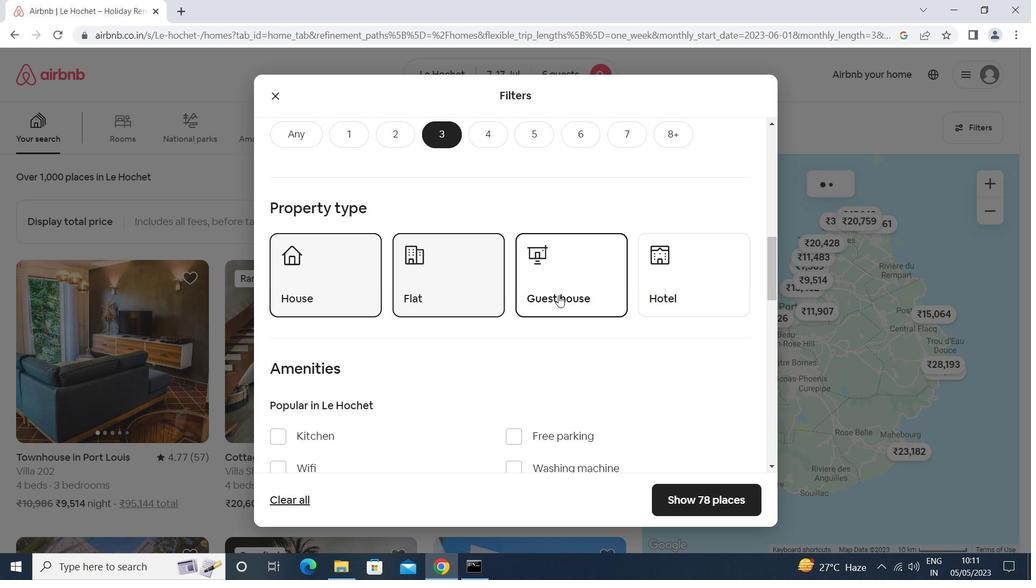 
Action: Mouse scrolled (558, 294) with delta (0, 0)
Screenshot: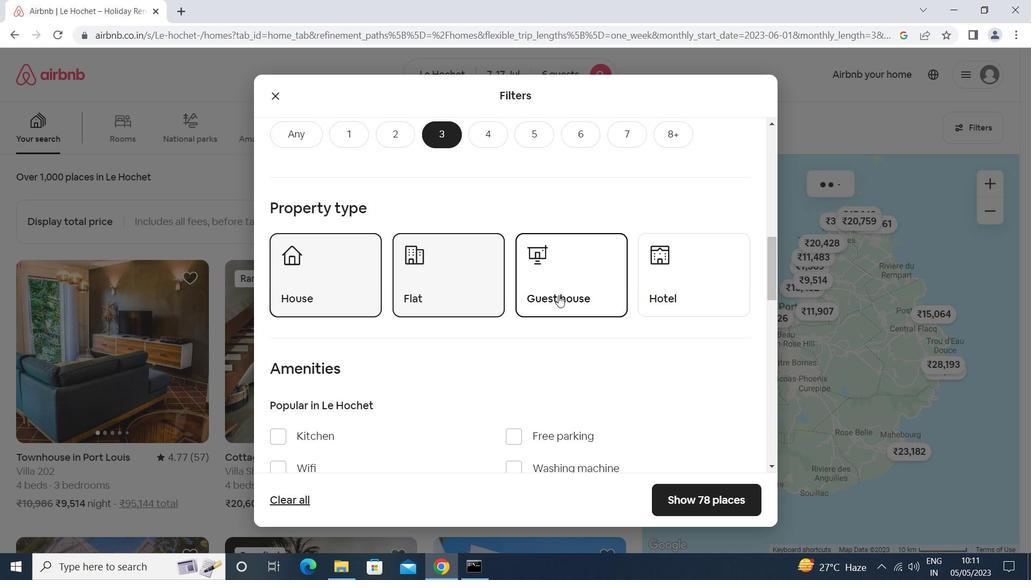 
Action: Mouse moved to (522, 333)
Screenshot: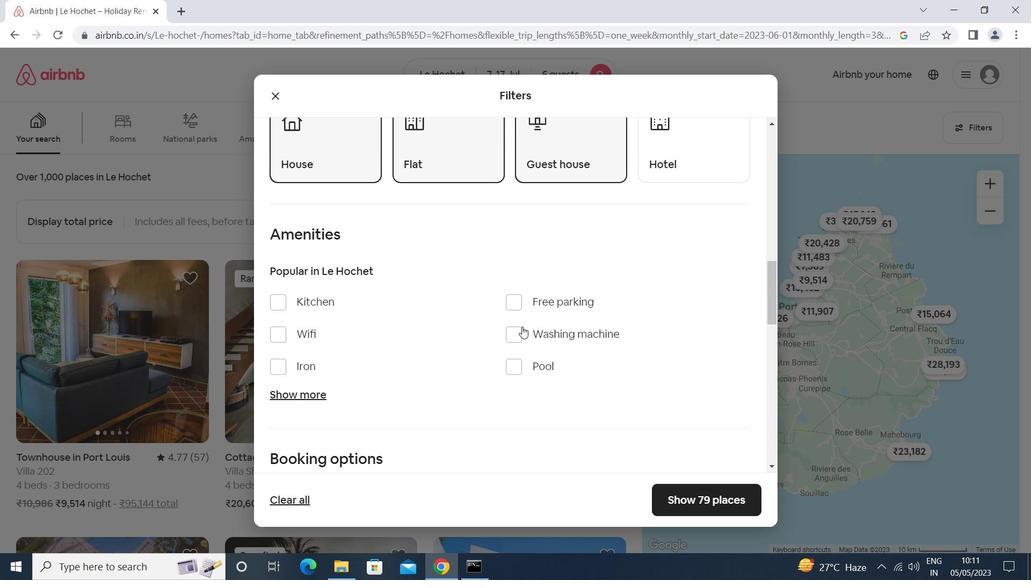 
Action: Mouse pressed left at (522, 333)
Screenshot: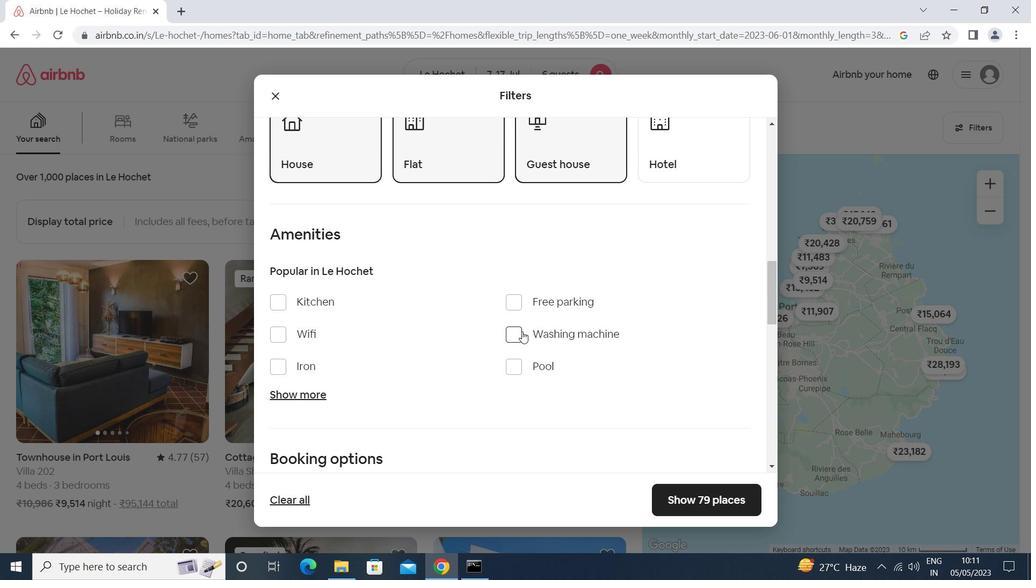 
Action: Mouse moved to (522, 334)
Screenshot: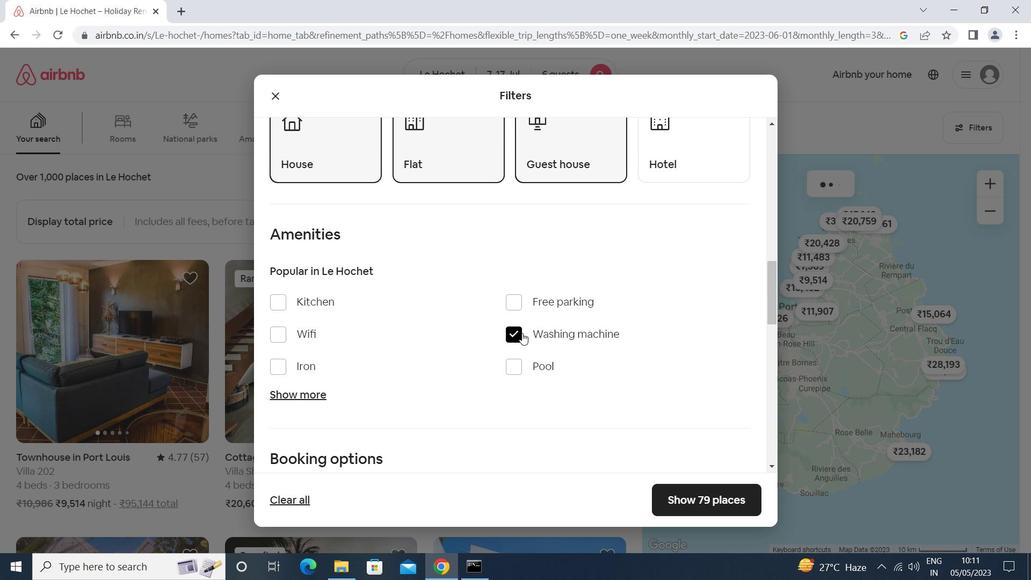 
Action: Mouse scrolled (522, 333) with delta (0, 0)
Screenshot: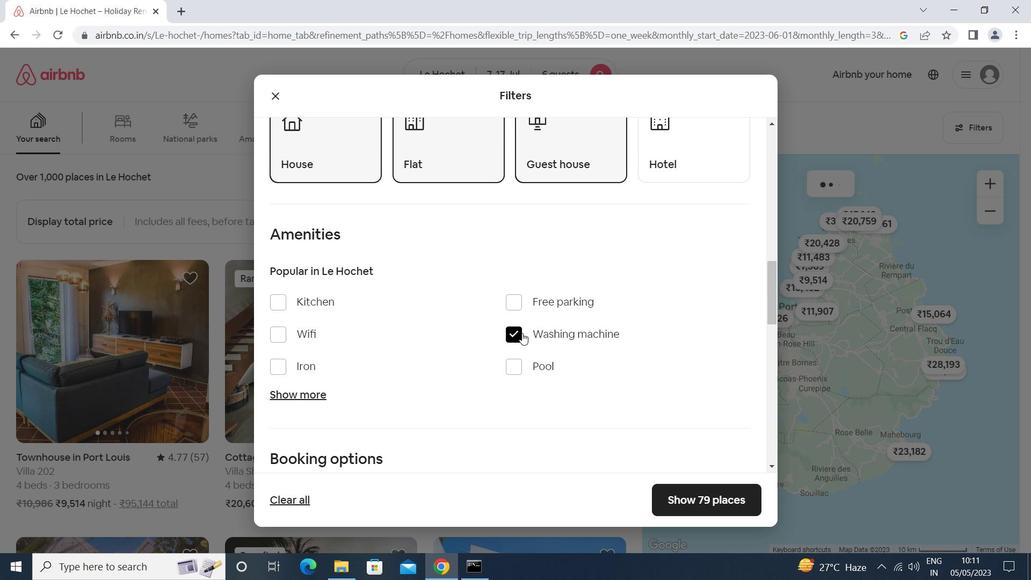 
Action: Mouse moved to (522, 334)
Screenshot: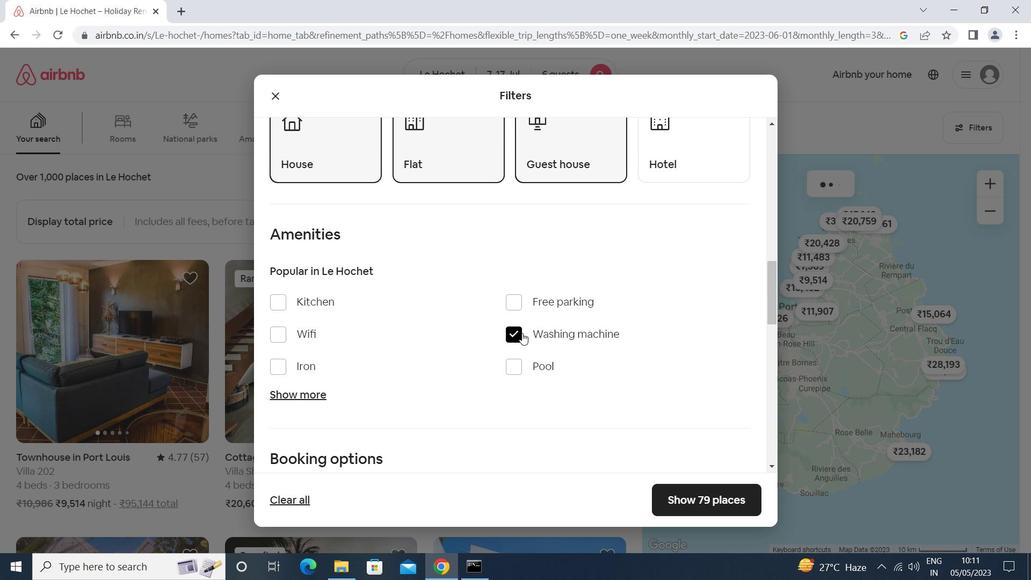
Action: Mouse scrolled (522, 334) with delta (0, 0)
Screenshot: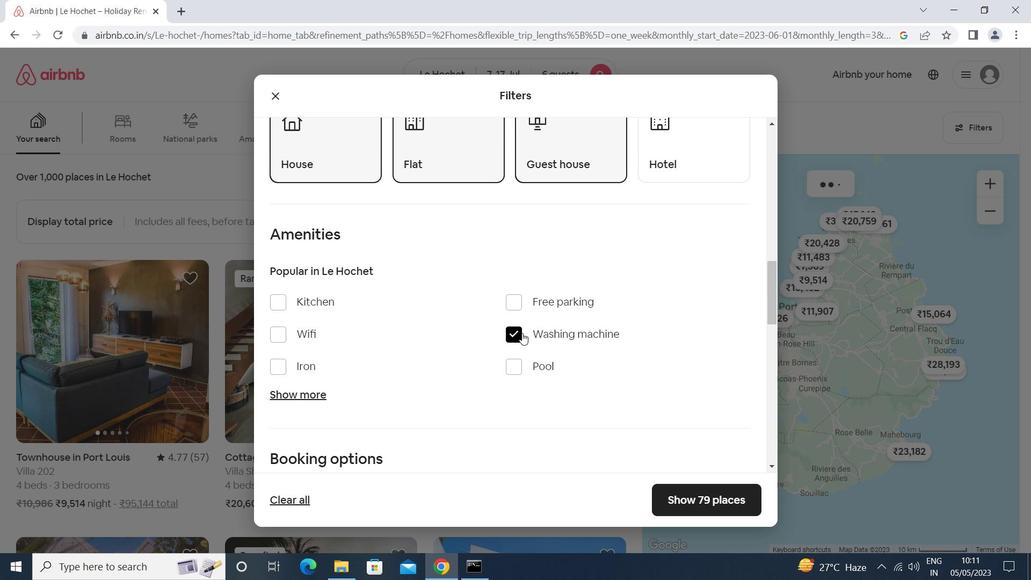 
Action: Mouse scrolled (522, 334) with delta (0, 0)
Screenshot: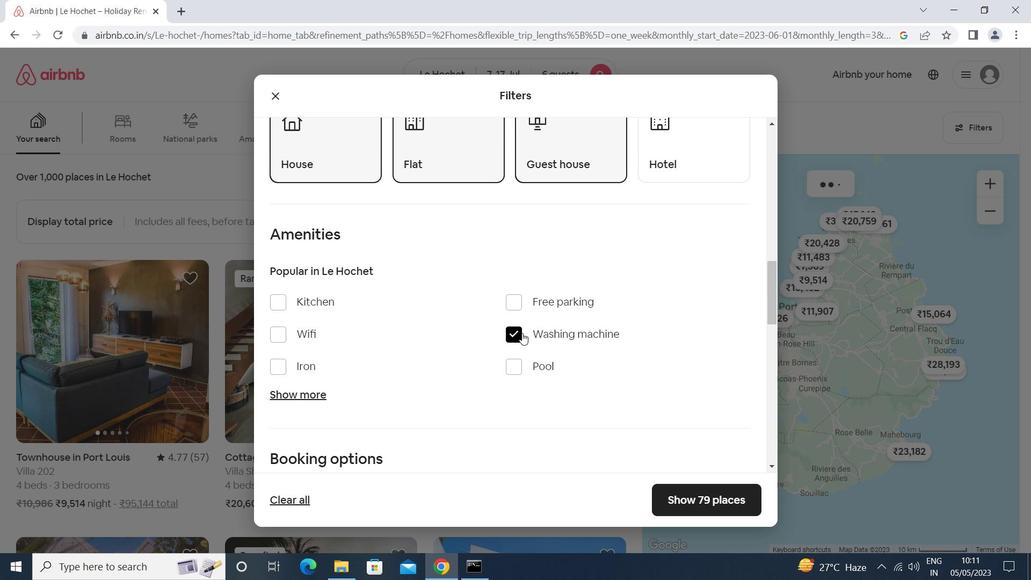 
Action: Mouse scrolled (522, 334) with delta (0, 0)
Screenshot: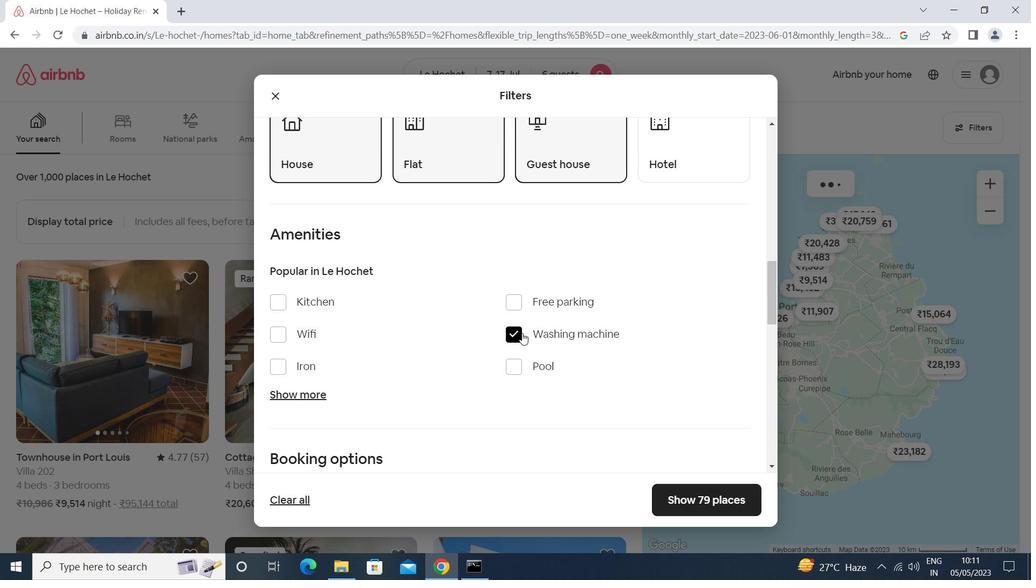 
Action: Mouse moved to (714, 277)
Screenshot: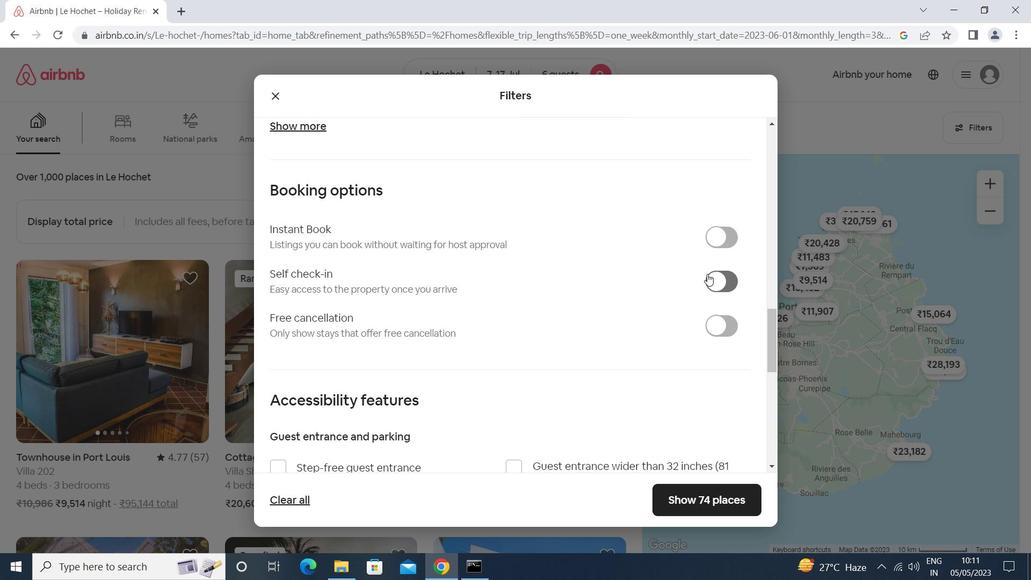 
Action: Mouse pressed left at (714, 277)
Screenshot: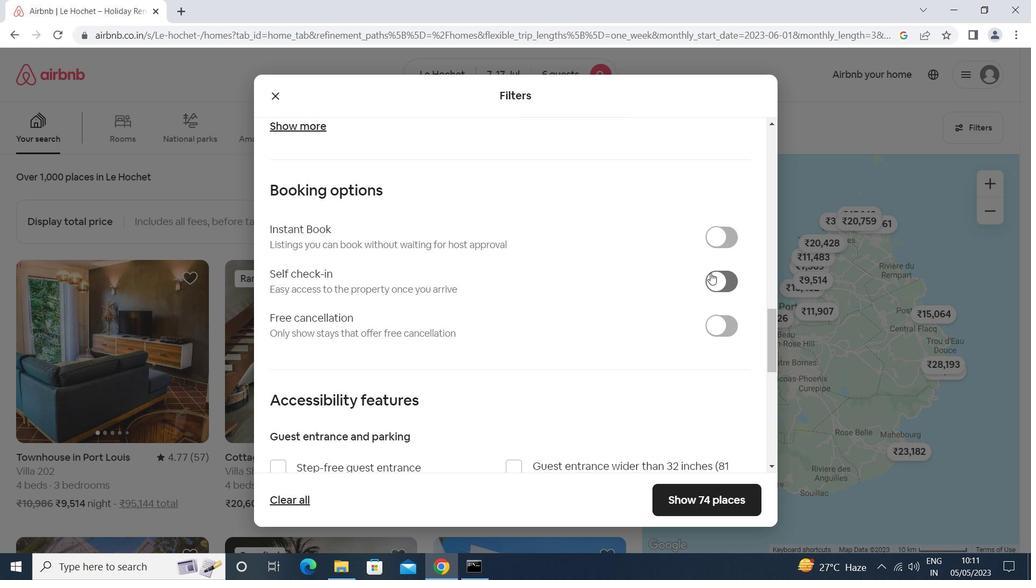 
Action: Mouse moved to (734, 331)
Screenshot: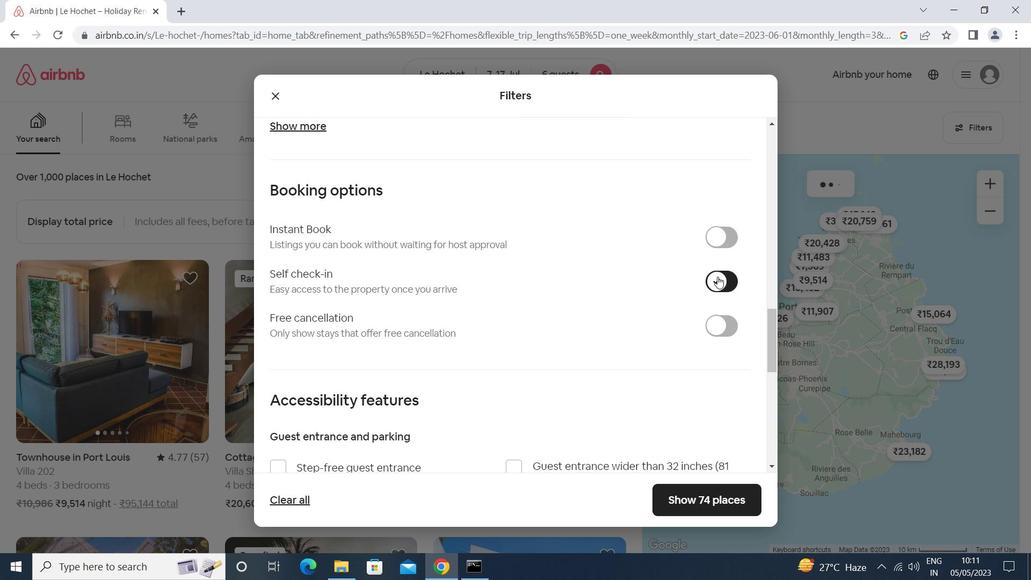 
Action: Mouse scrolled (734, 330) with delta (0, 0)
Screenshot: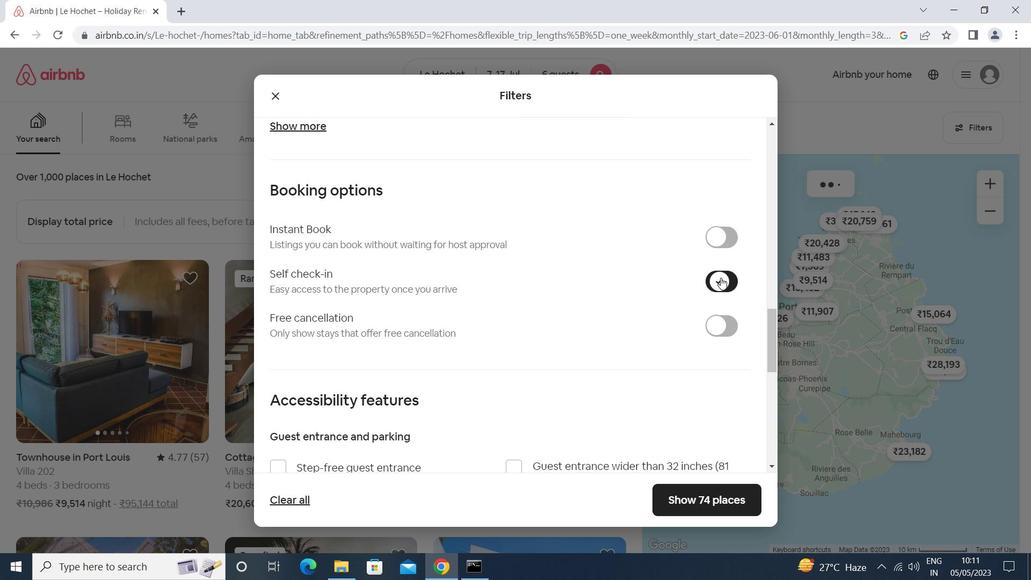 
Action: Mouse scrolled (734, 330) with delta (0, 0)
Screenshot: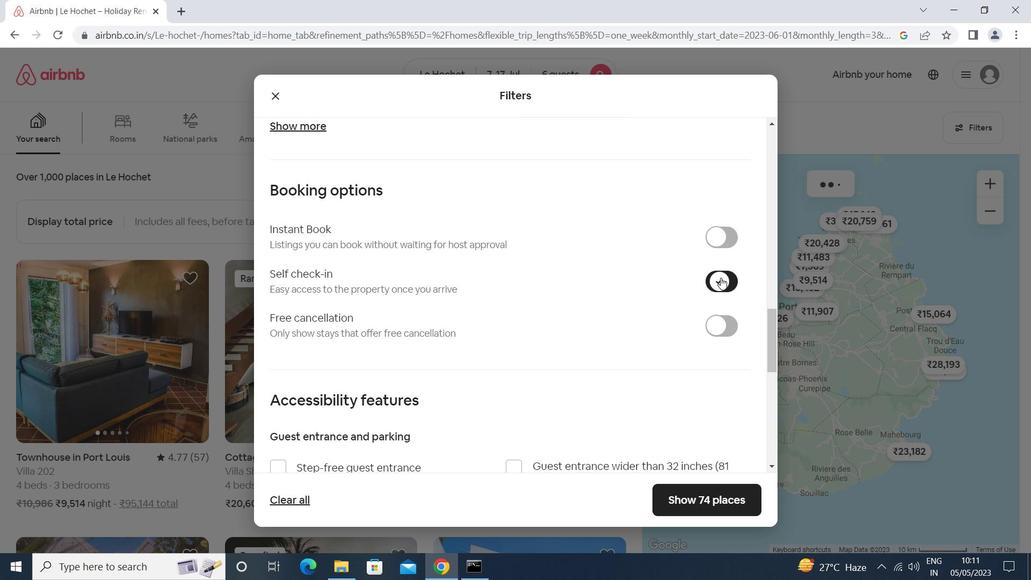 
Action: Mouse scrolled (734, 330) with delta (0, 0)
Screenshot: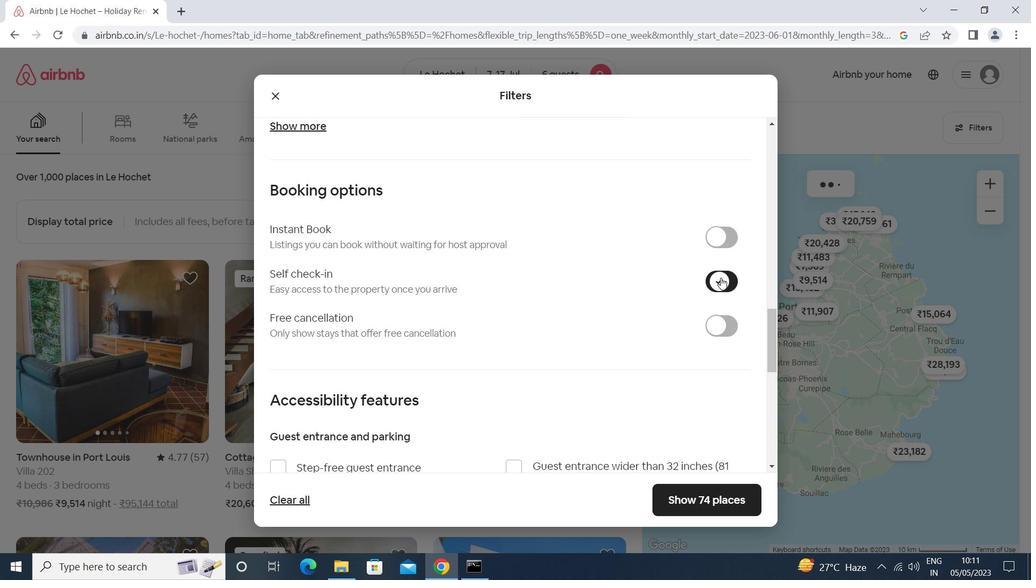 
Action: Mouse scrolled (734, 330) with delta (0, 0)
Screenshot: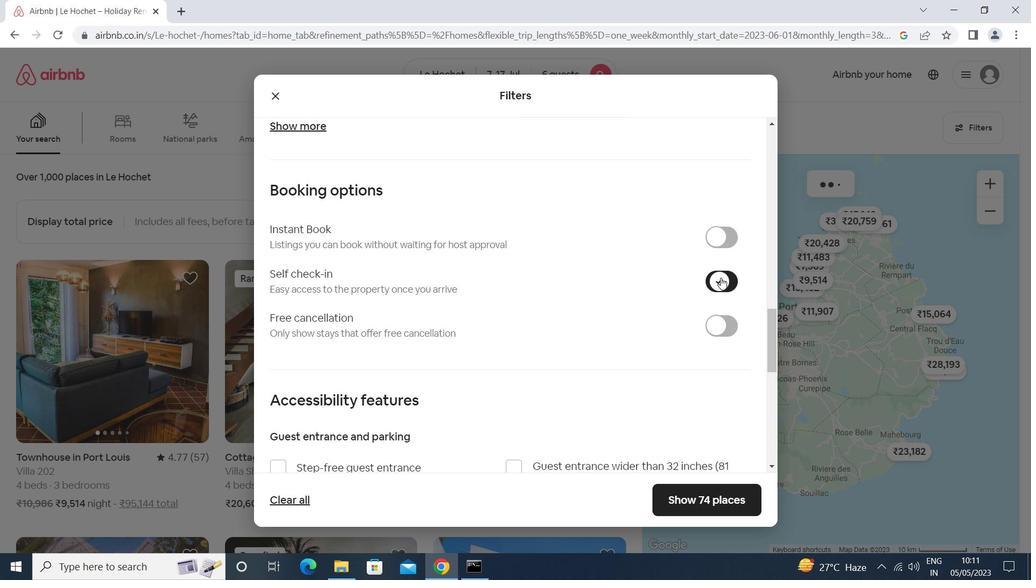 
Action: Mouse moved to (735, 331)
Screenshot: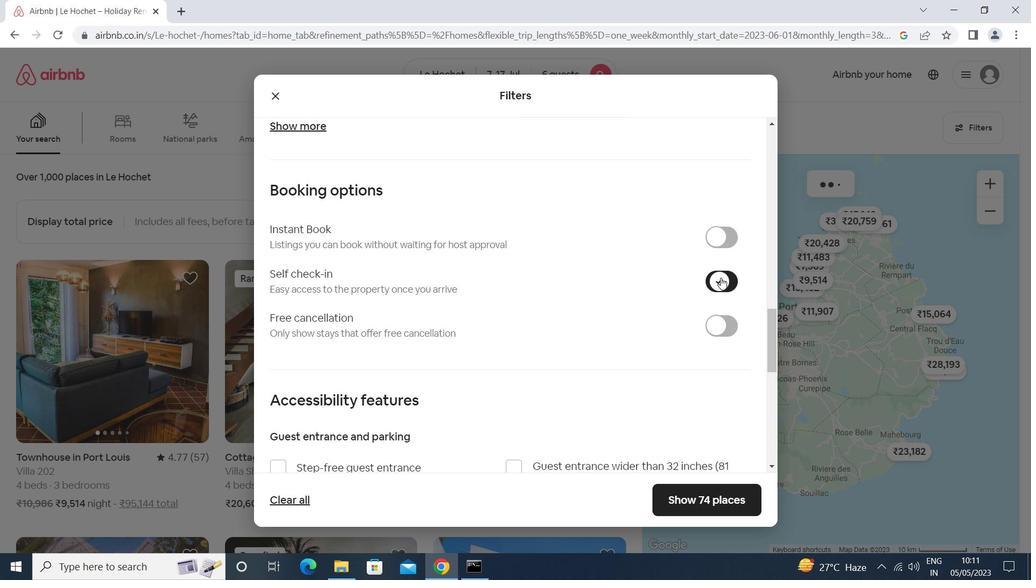
Action: Mouse scrolled (735, 331) with delta (0, 0)
Screenshot: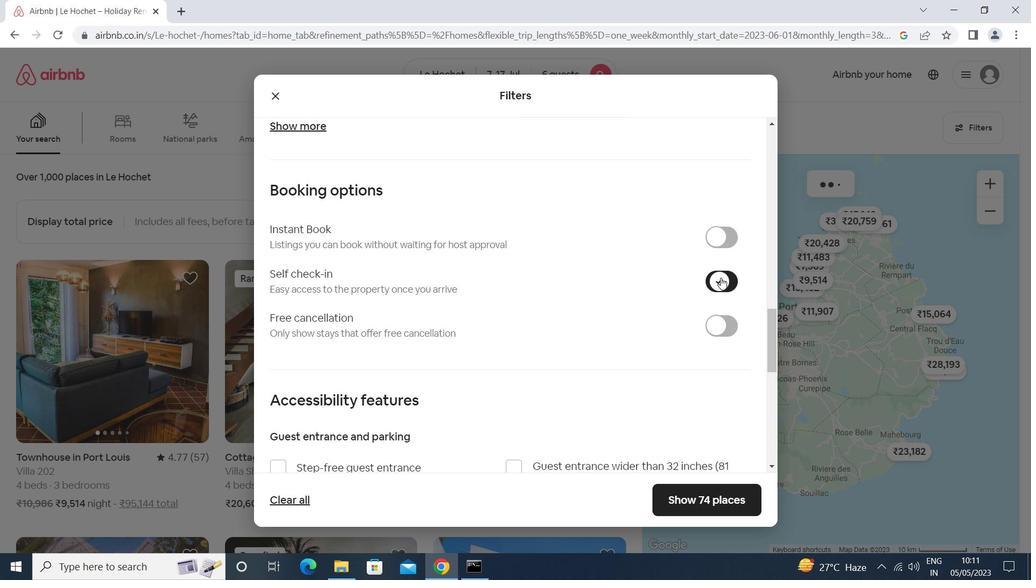 
Action: Mouse moved to (719, 342)
Screenshot: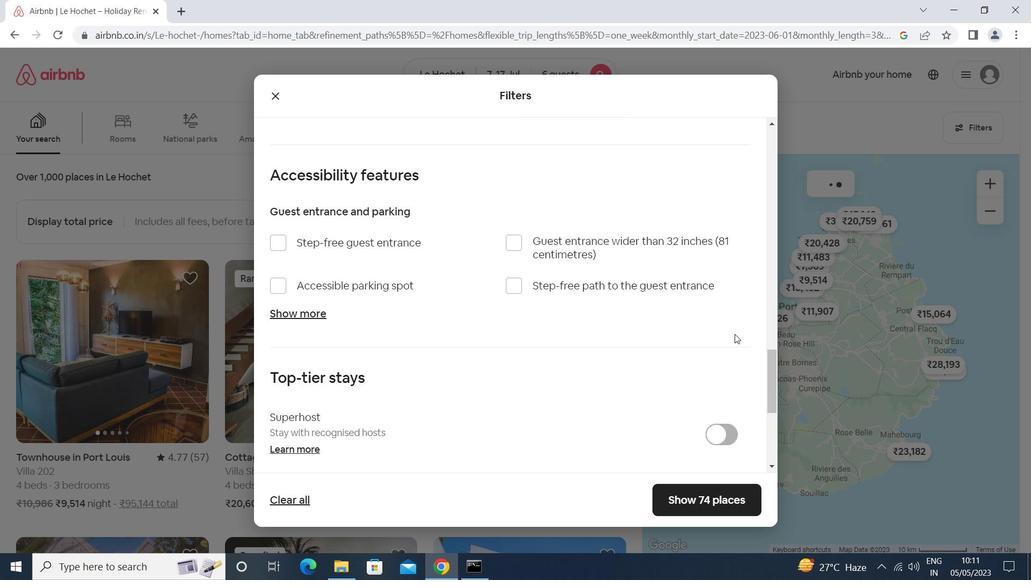 
Action: Mouse scrolled (719, 342) with delta (0, 0)
Screenshot: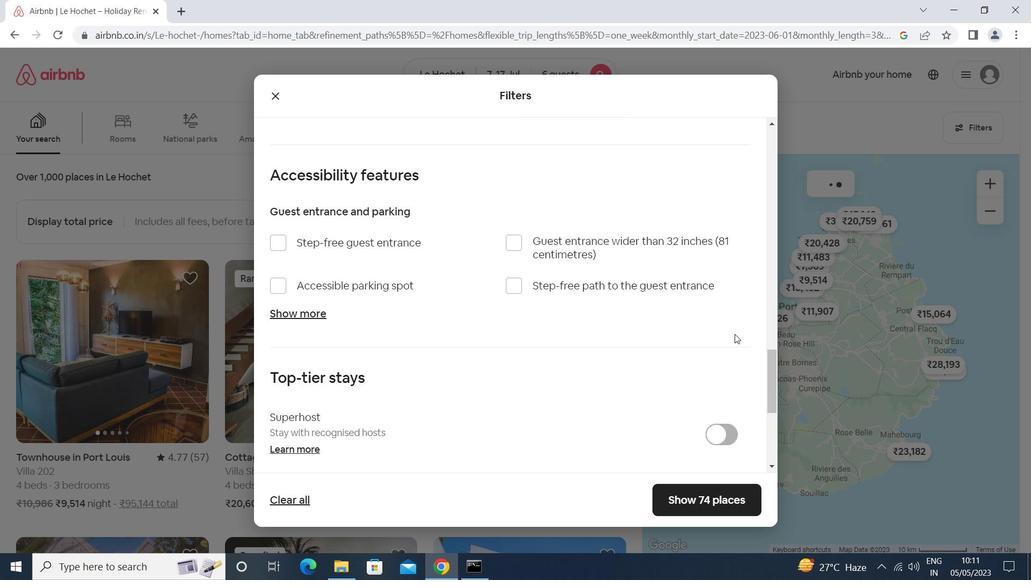 
Action: Mouse moved to (712, 346)
Screenshot: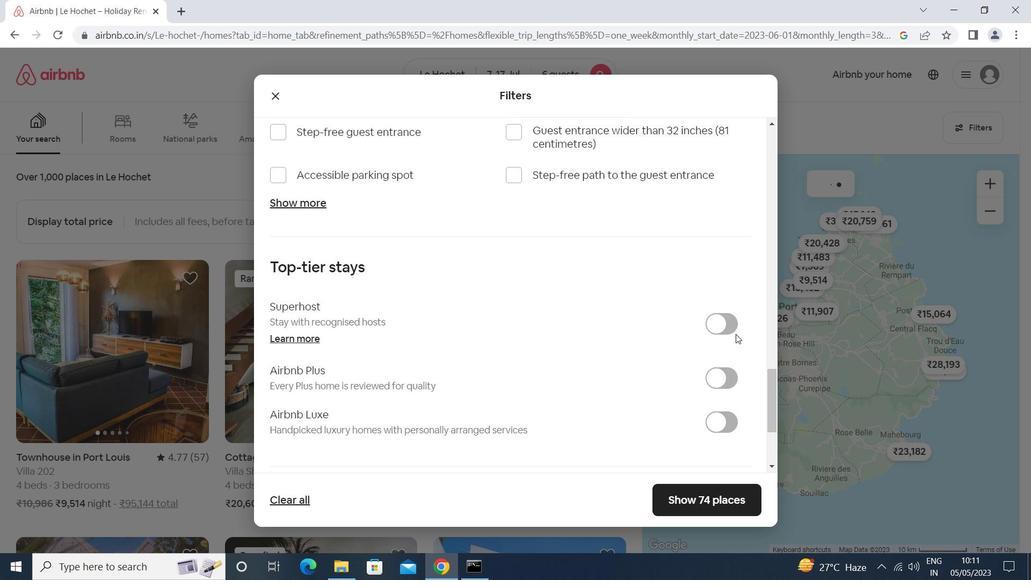 
Action: Mouse scrolled (712, 345) with delta (0, 0)
Screenshot: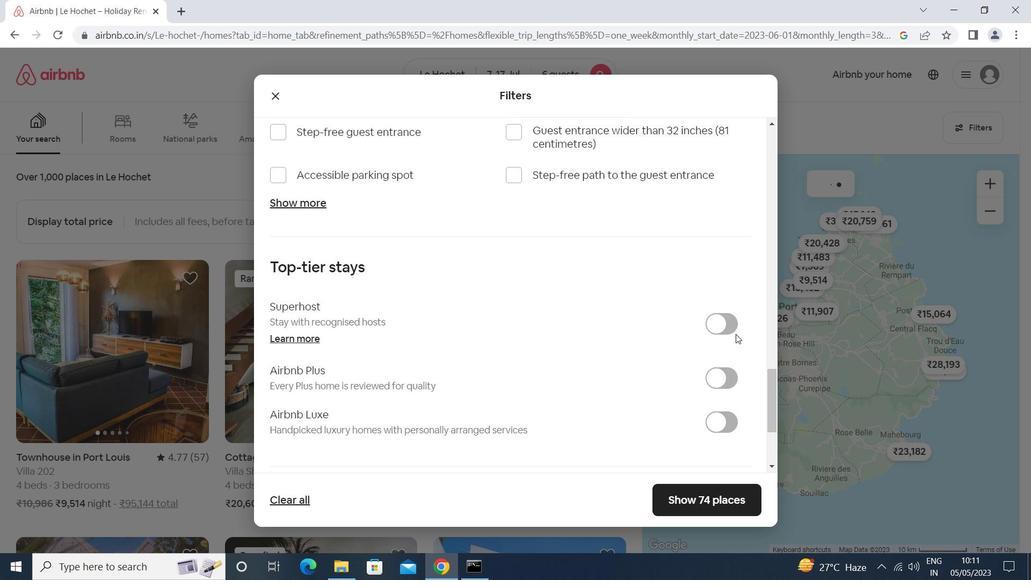 
Action: Mouse moved to (709, 348)
Screenshot: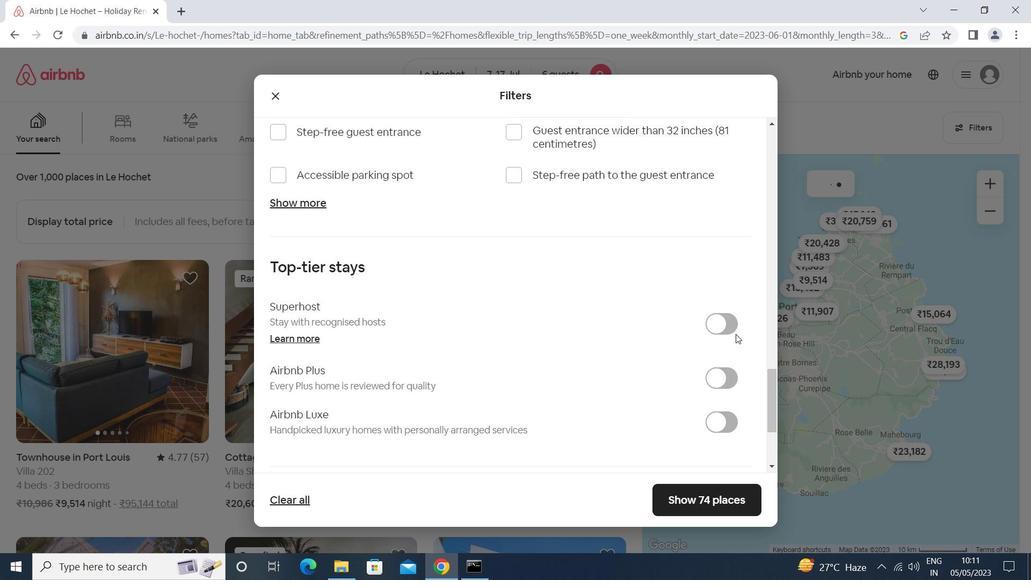 
Action: Mouse scrolled (709, 348) with delta (0, 0)
Screenshot: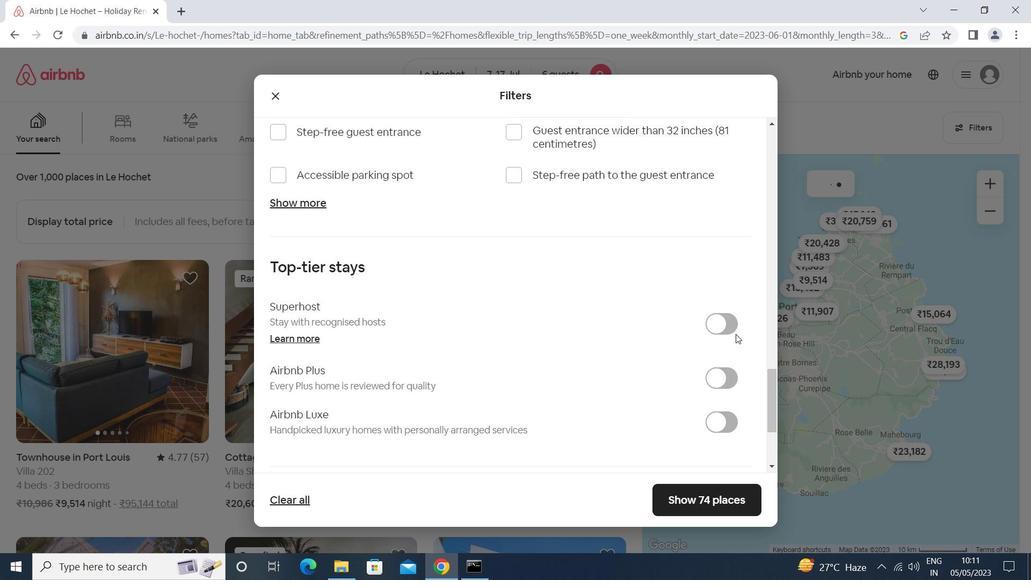 
Action: Mouse moved to (707, 349)
Screenshot: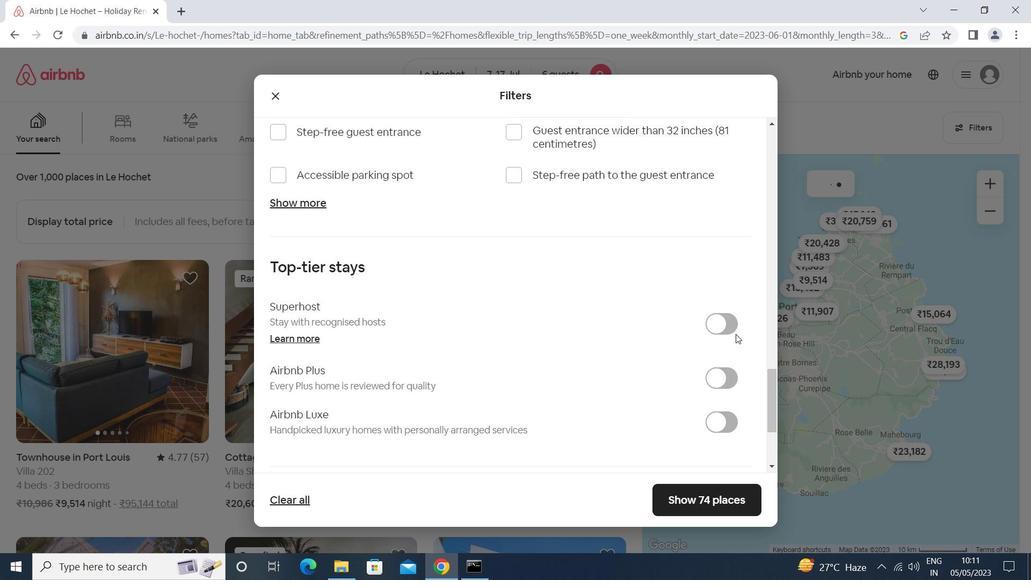 
Action: Mouse scrolled (707, 348) with delta (0, 0)
Screenshot: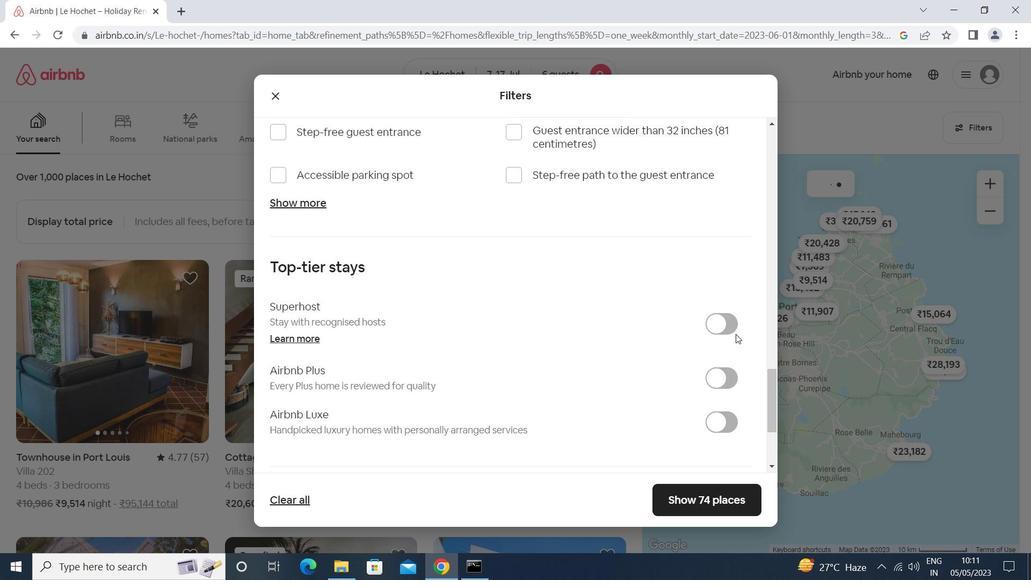 
Action: Mouse moved to (705, 349)
Screenshot: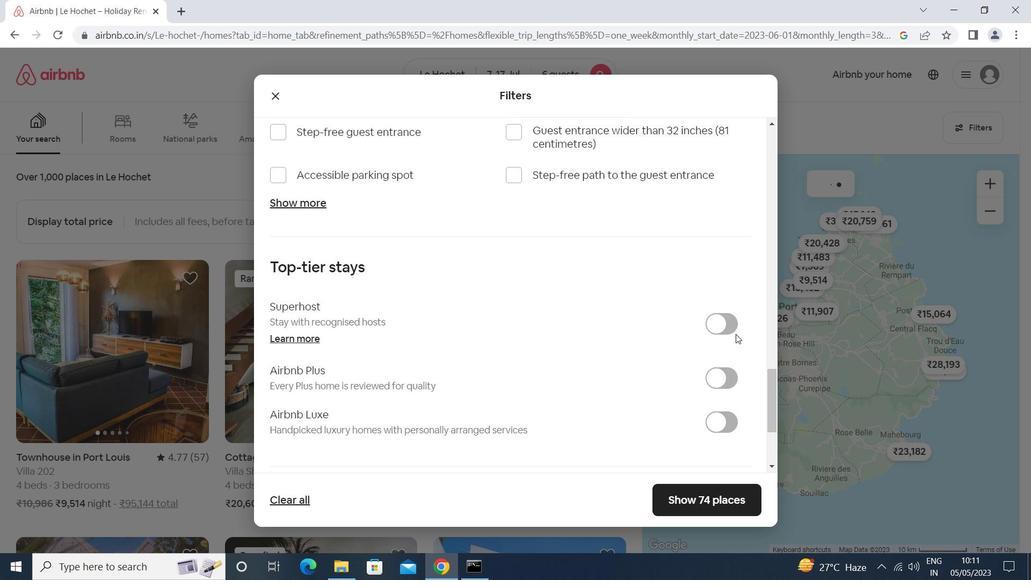 
Action: Mouse scrolled (705, 349) with delta (0, 0)
Screenshot: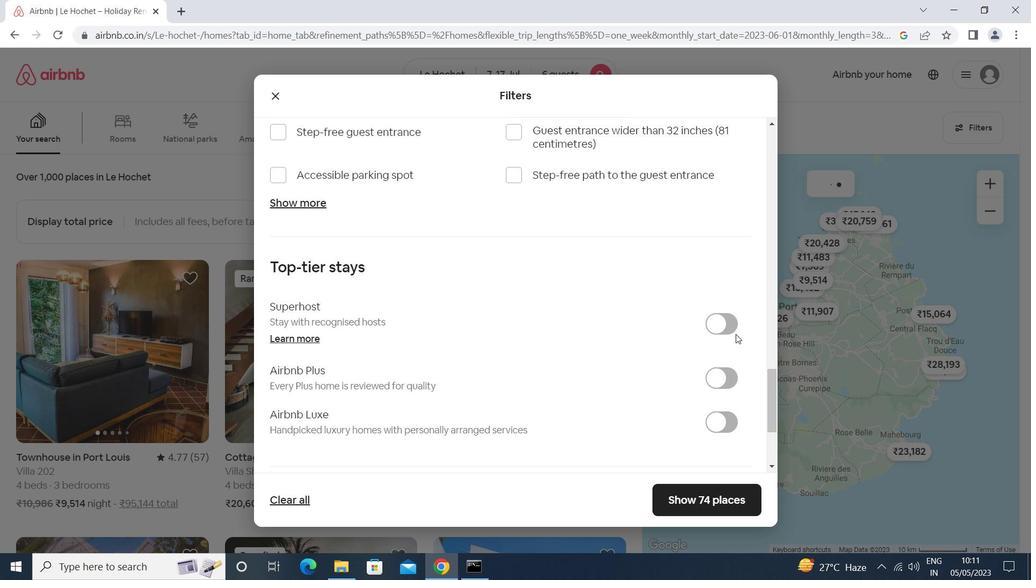 
Action: Mouse moved to (351, 378)
Screenshot: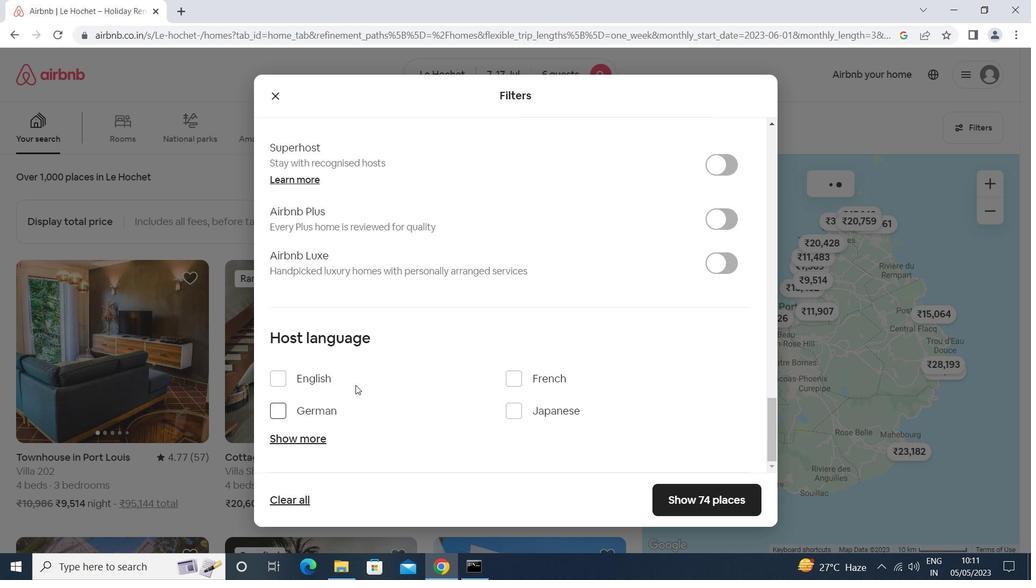 
Action: Mouse pressed left at (351, 378)
Screenshot: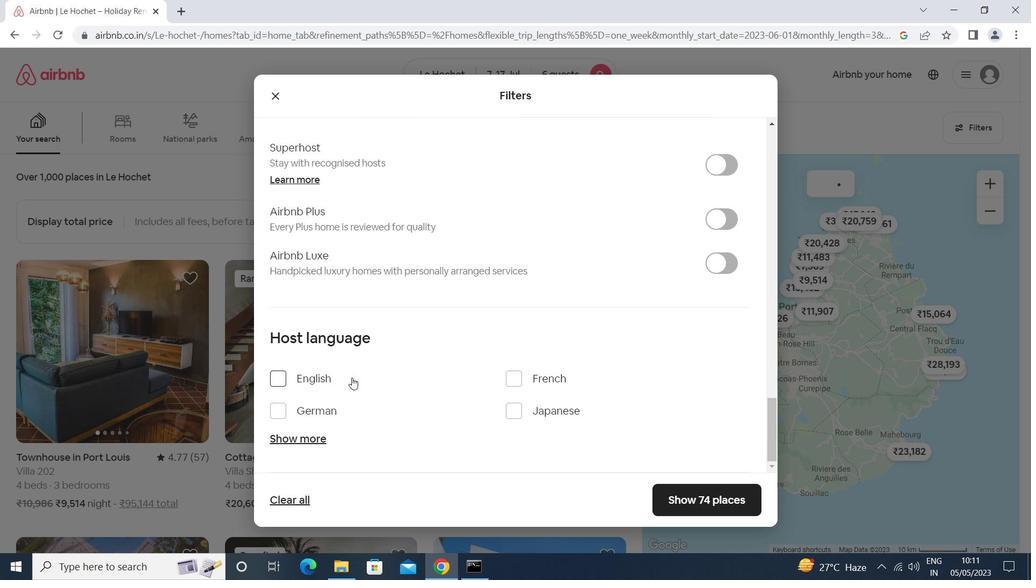 
Action: Mouse moved to (702, 505)
Screenshot: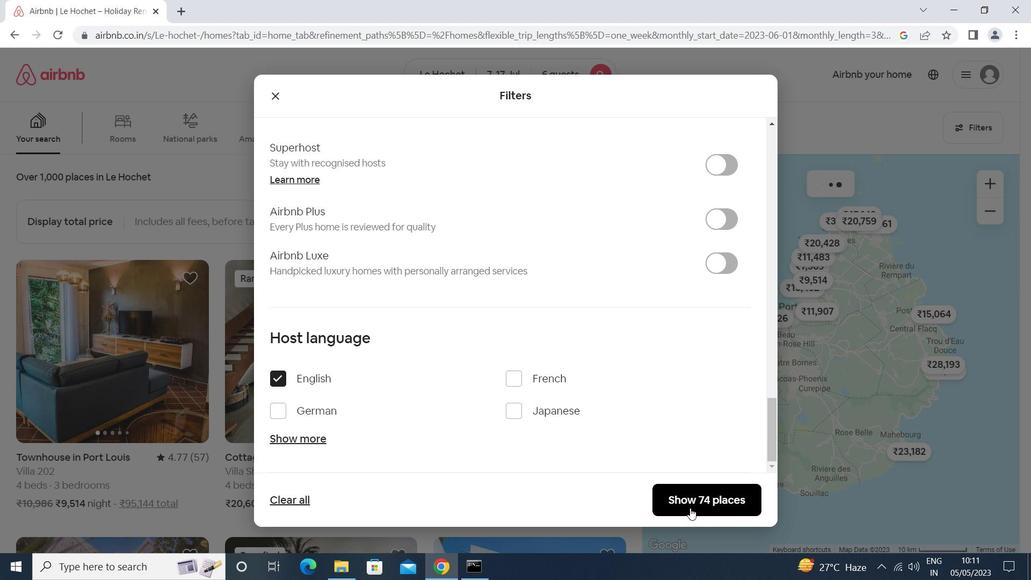 
Action: Mouse pressed left at (702, 505)
Screenshot: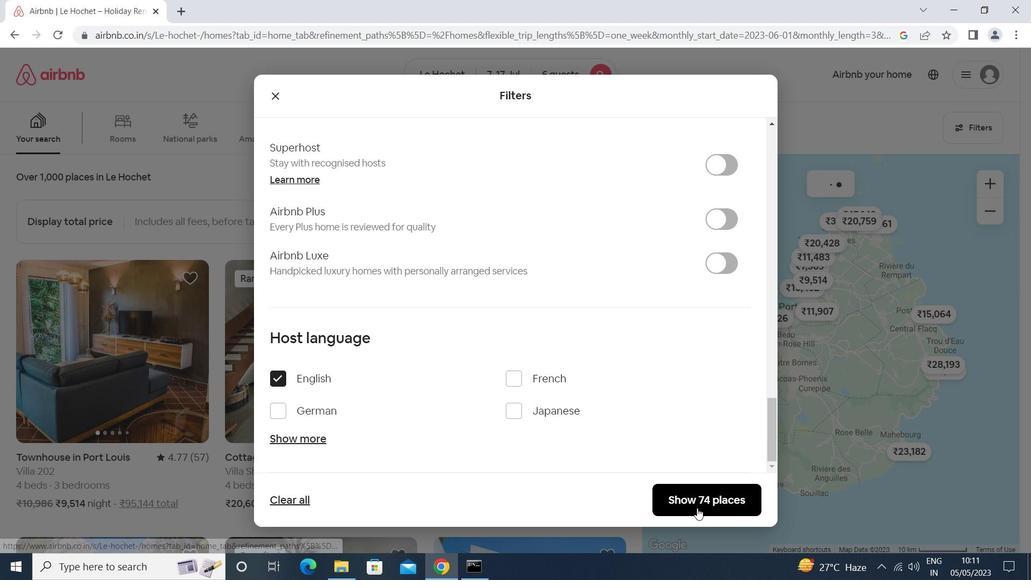
Action: Mouse moved to (704, 503)
Screenshot: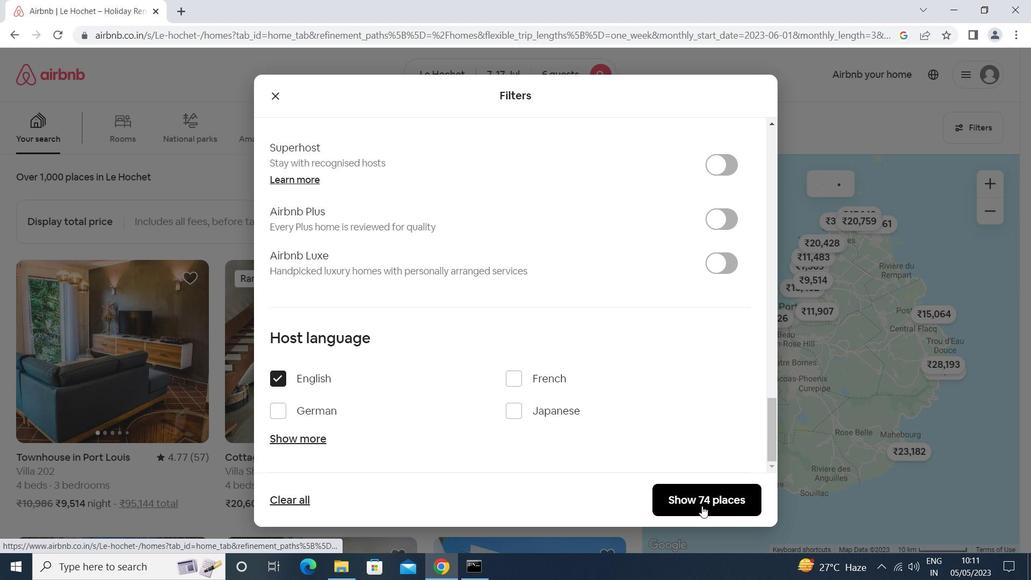
